 Task: open an excel sheet and write heading  Expense ManagerAdd Datesin a column and its values below  '2023-05-01, 2023-05-03, 2023-05-05, 2023-05-10, 2023-05-15, 2023-05-20, 2023-05-25 & 2023-05-31'Add Categories in next column and its values below  Food, Transportation, Utilities, Food, Housing, Entertainment, Utilities & FoodAdd Descriptionsin next column and its values below  Grocery Store, Bus Fare, Internet Bill, Restaurant, Rent, Movie Tickets, Electricity Bill & Grocery StoreAdd Amountin next column and its values below  $50, $5, $60, $30, $800, $20, $70 & $40Save page Excelerate Sales log 
Action: Mouse moved to (103, 108)
Screenshot: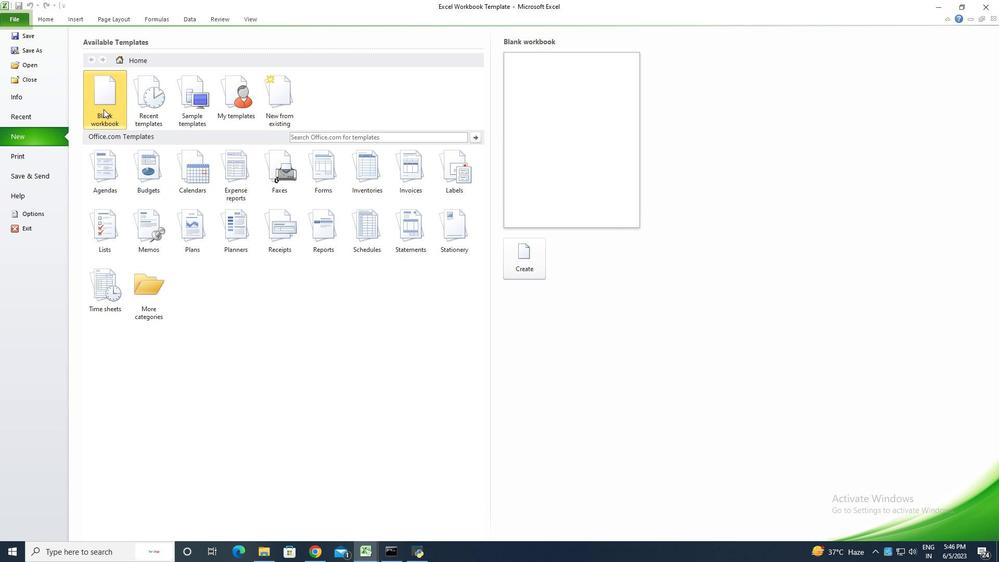 
Action: Mouse pressed left at (103, 108)
Screenshot: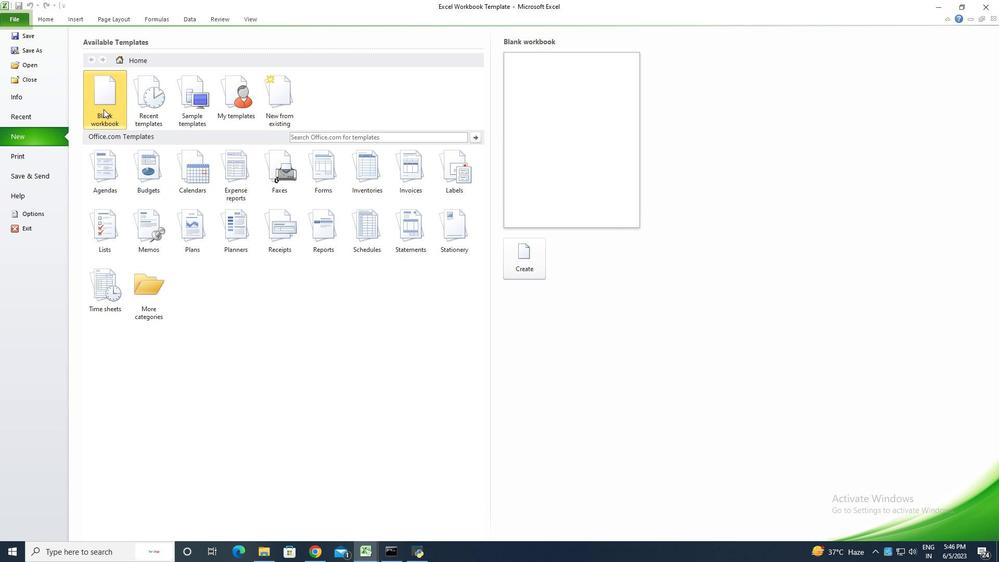 
Action: Mouse moved to (533, 270)
Screenshot: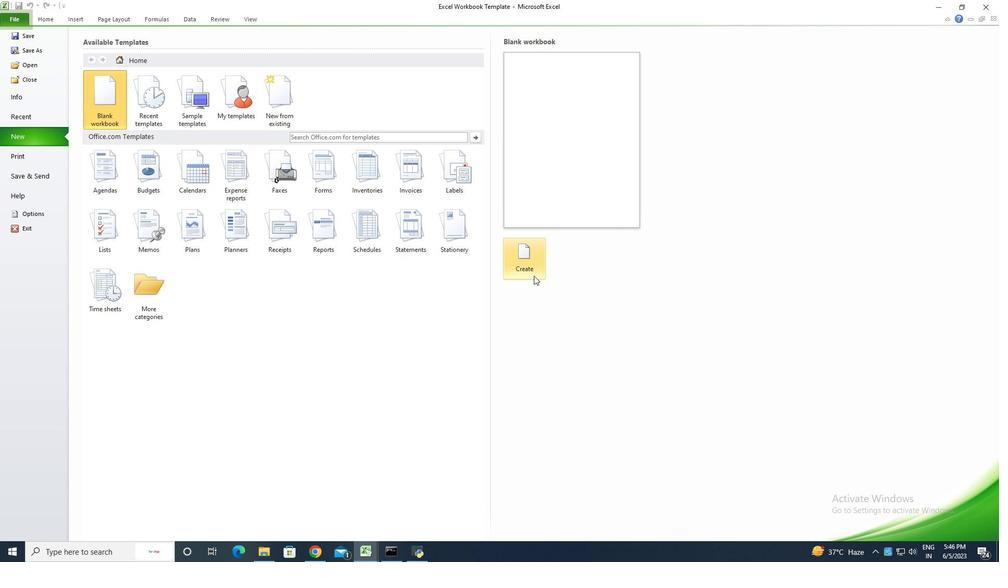 
Action: Mouse pressed left at (533, 270)
Screenshot: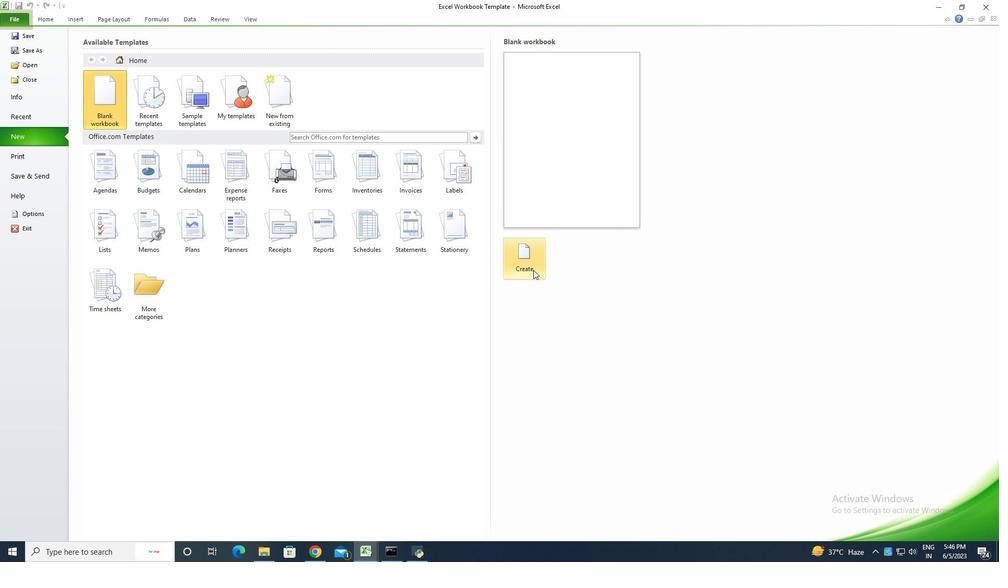 
Action: Key pressed <Key.shift><Key.shift>Expense<Key.space><Key.space><Key.shift>Na<Key.backspace><Key.backspace><Key.shift><Key.shift><Key.shift><Key.shift><Key.shift>Manager<Key.enter><Key.shift><Key.shift><Key.shift><Key.shift>Dates<Key.enter>2023-05-01<Key.enter>2023-05-03<Key.enter>2023-05-05<Key.enter>2023-05-10<Key.enter>202<Key.enter><Key.up><Key.backspace>2023-05-15<Key.enter>2023-05-20<Key.enter>2023-05-25<Key.enter>2023-05-31
Screenshot: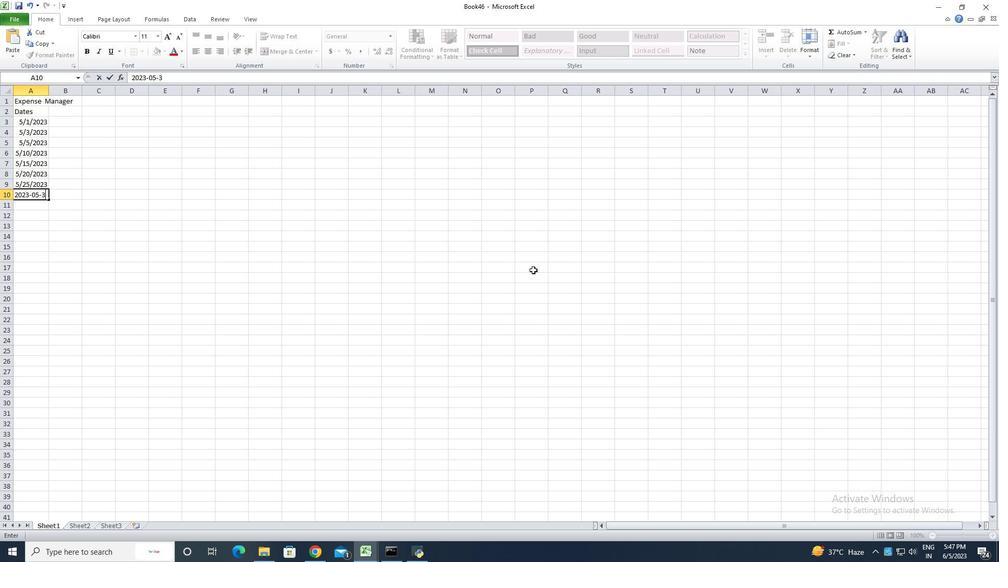 
Action: Mouse moved to (32, 121)
Screenshot: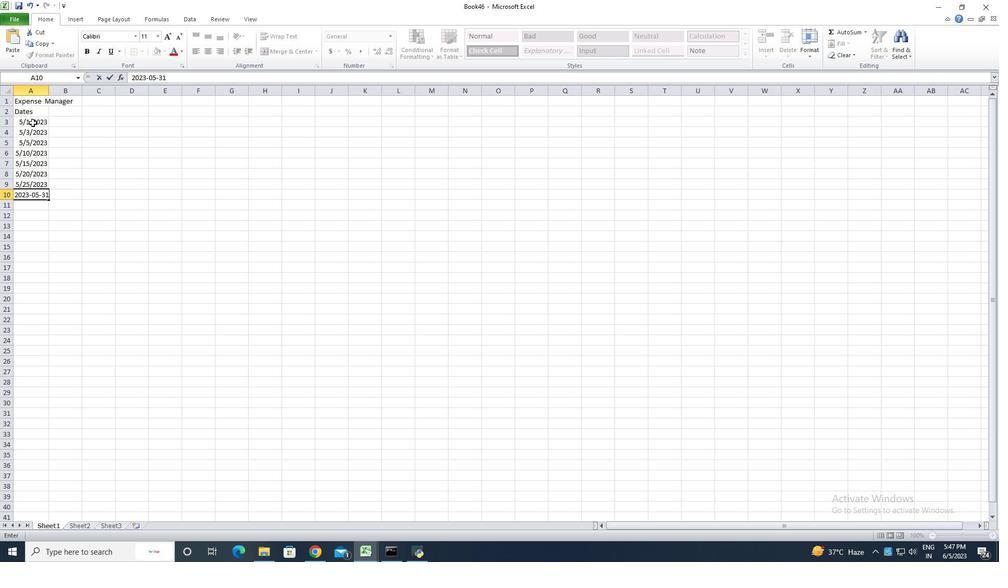 
Action: Mouse pressed left at (32, 121)
Screenshot: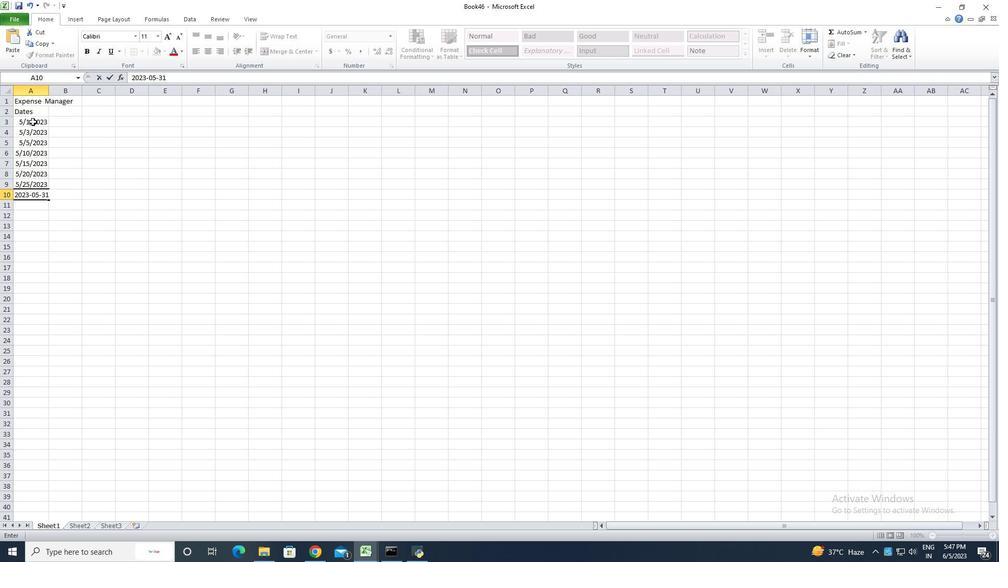 
Action: Mouse moved to (40, 123)
Screenshot: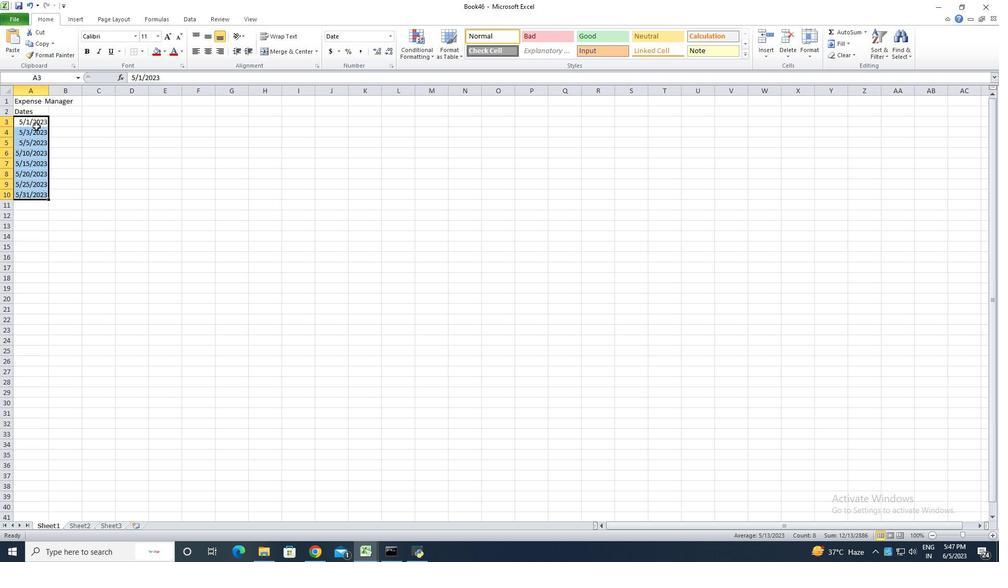 
Action: Mouse pressed right at (40, 123)
Screenshot: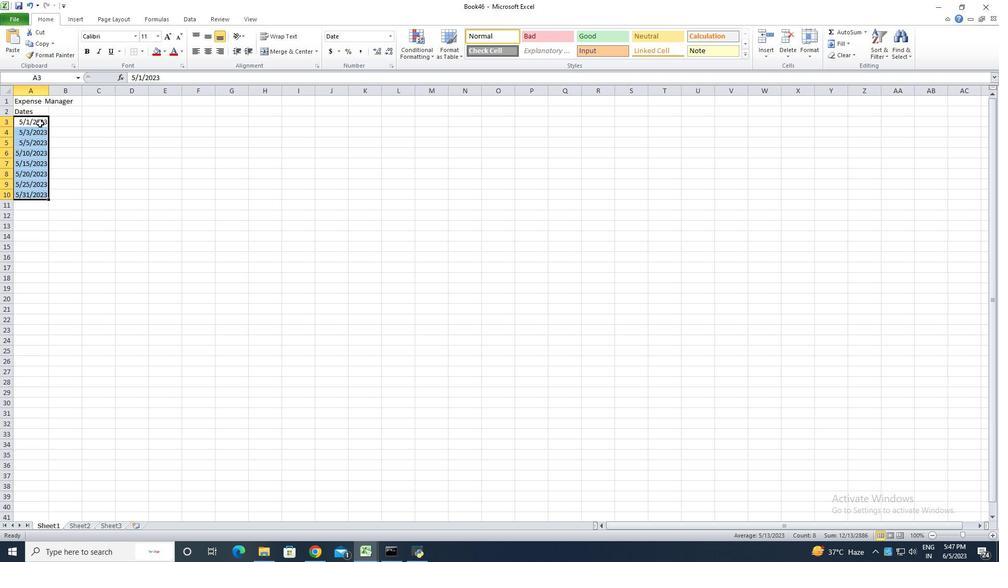 
Action: Mouse moved to (74, 264)
Screenshot: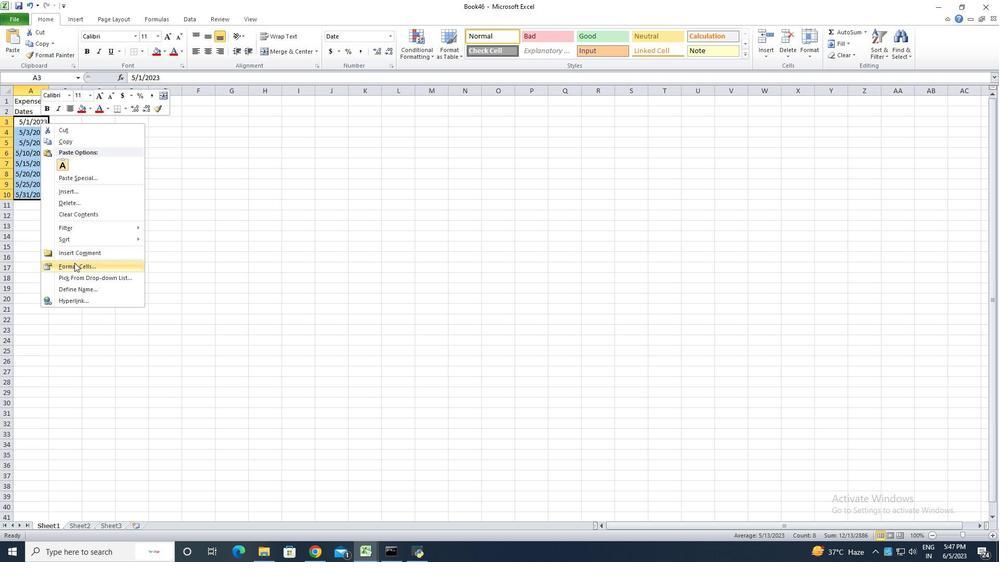 
Action: Mouse pressed left at (74, 264)
Screenshot: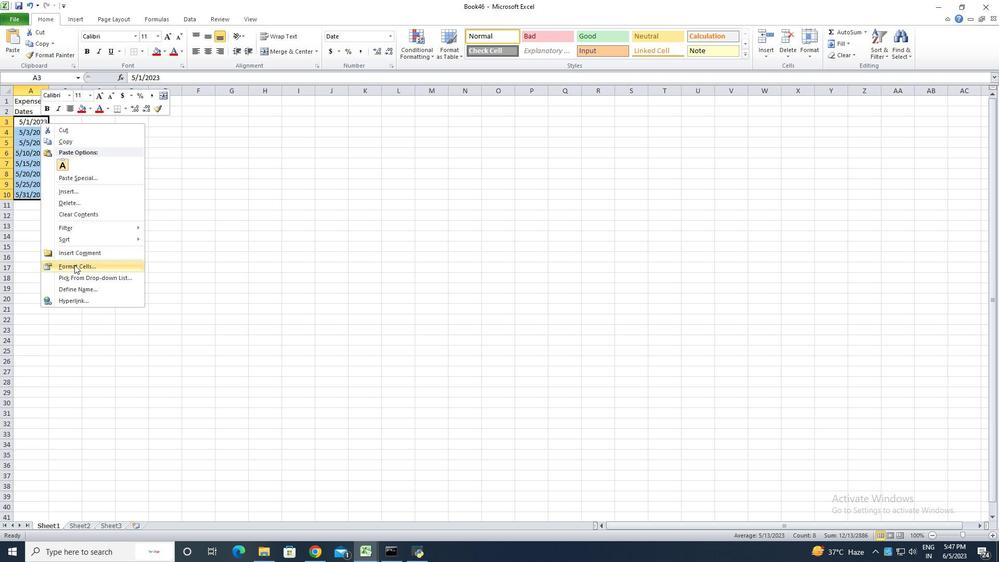 
Action: Mouse moved to (107, 146)
Screenshot: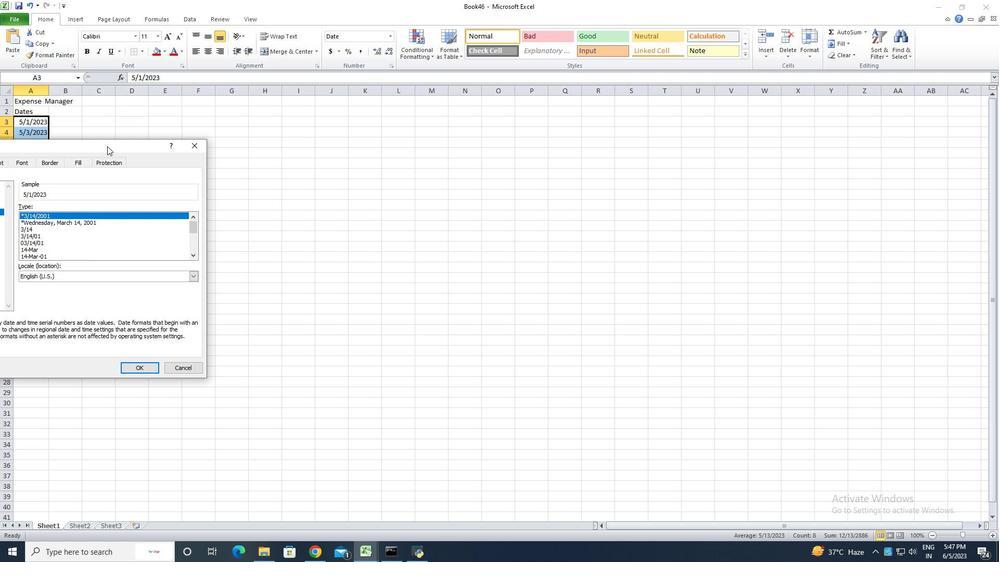 
Action: Mouse pressed left at (107, 146)
Screenshot: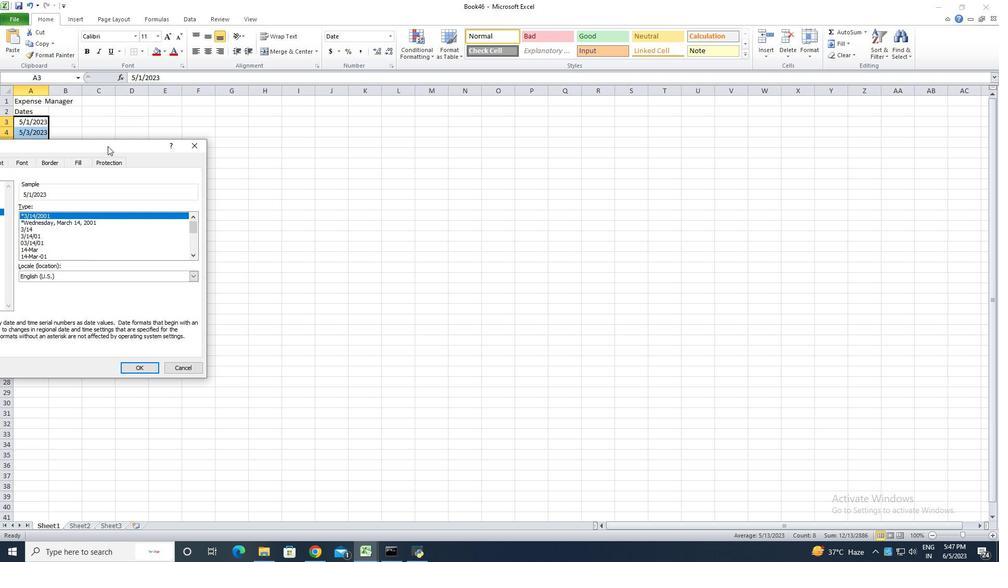 
Action: Mouse moved to (231, 248)
Screenshot: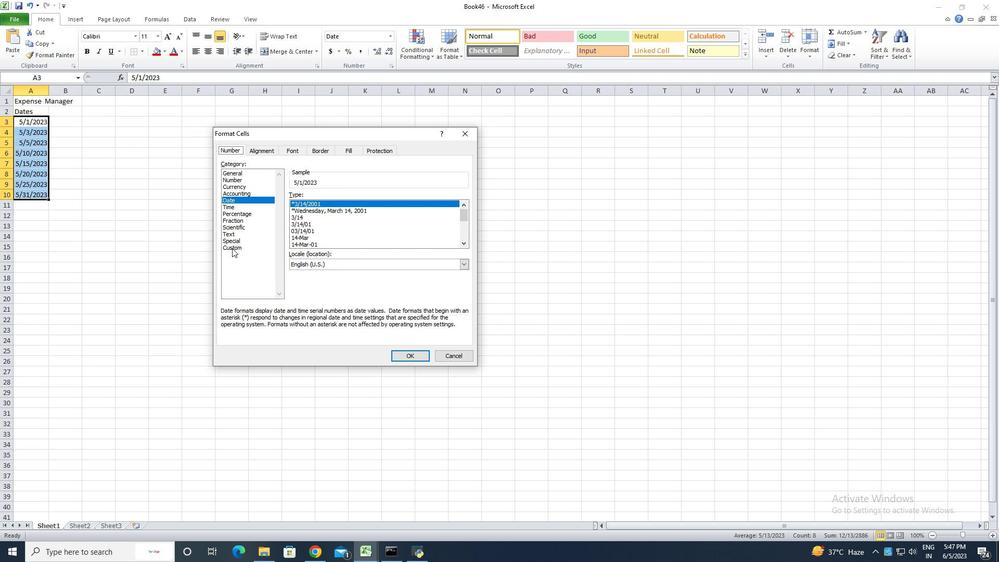 
Action: Mouse pressed left at (231, 248)
Screenshot: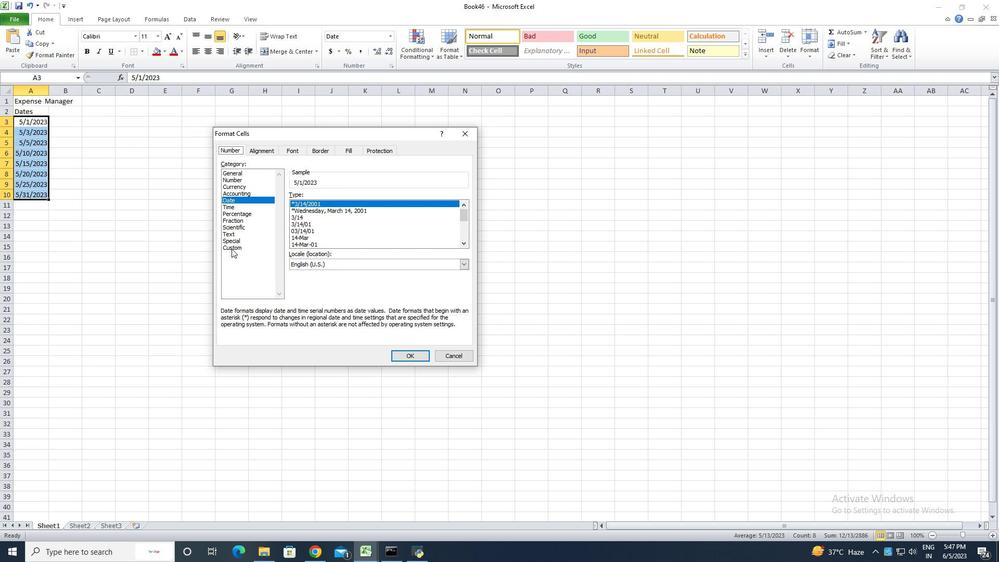 
Action: Mouse moved to (320, 206)
Screenshot: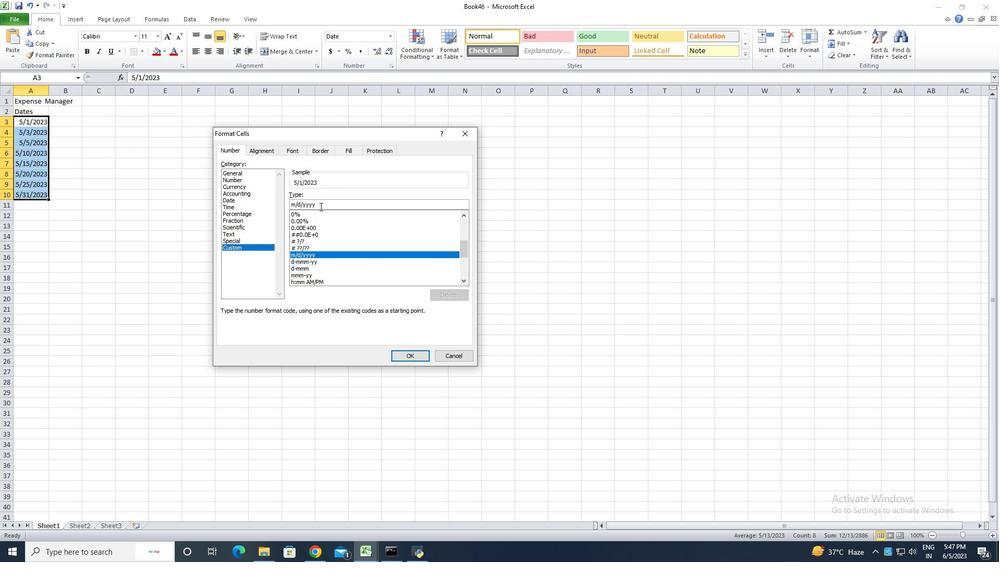 
Action: Mouse pressed left at (320, 206)
Screenshot: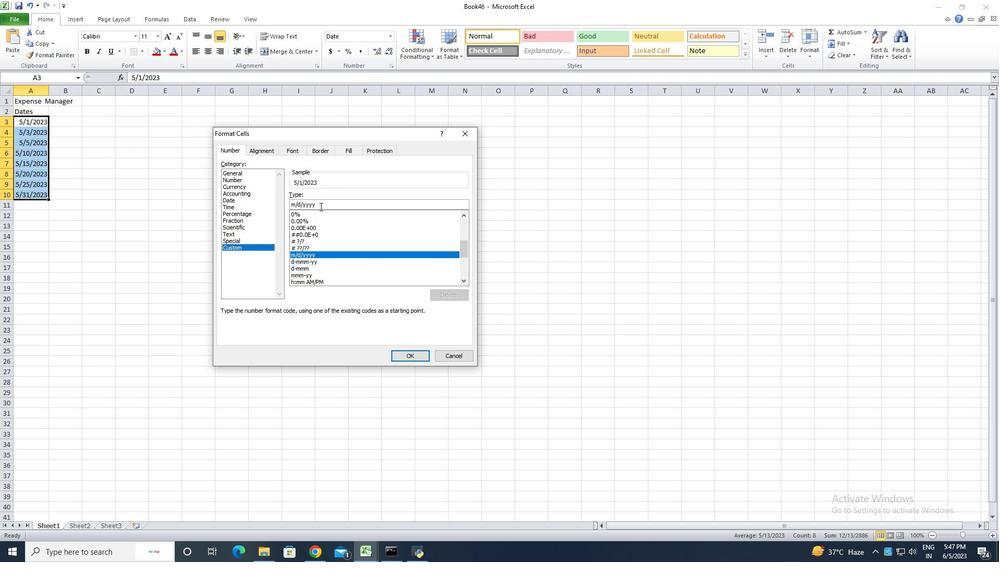 
Action: Key pressed <Key.backspace><Key.backspace><Key.backspace><Key.backspace><Key.backspace><Key.backspace><Key.backspace><Key.backspace><Key.backspace><Key.backspace><Key.backspace><Key.backspace><Key.backspace><Key.backspace><Key.backspace><Key.backspace><Key.backspace><Key.backspace><Key.backspace>yyyy-mm-dd
Screenshot: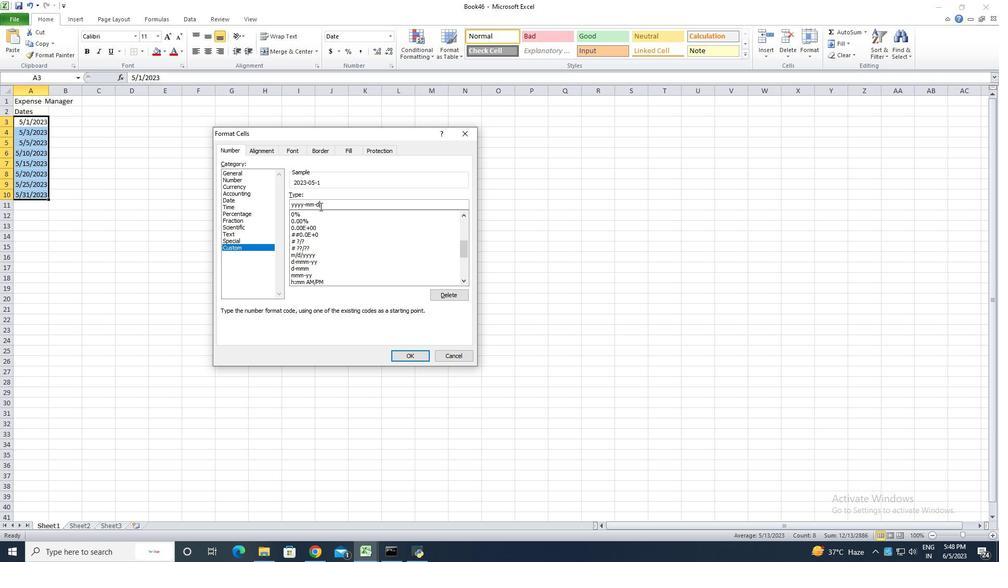 
Action: Mouse moved to (408, 353)
Screenshot: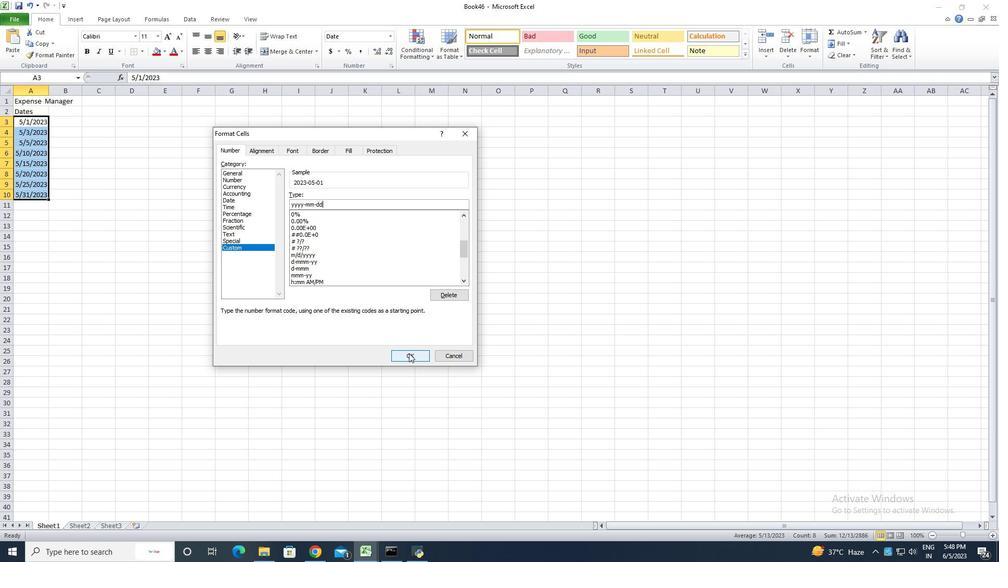 
Action: Mouse pressed left at (408, 353)
Screenshot: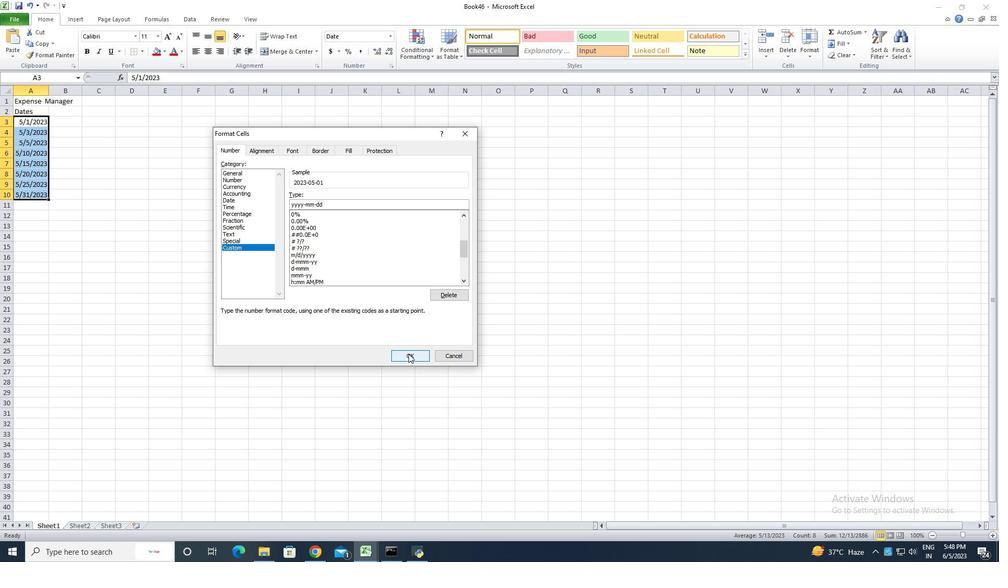 
Action: Mouse moved to (51, 90)
Screenshot: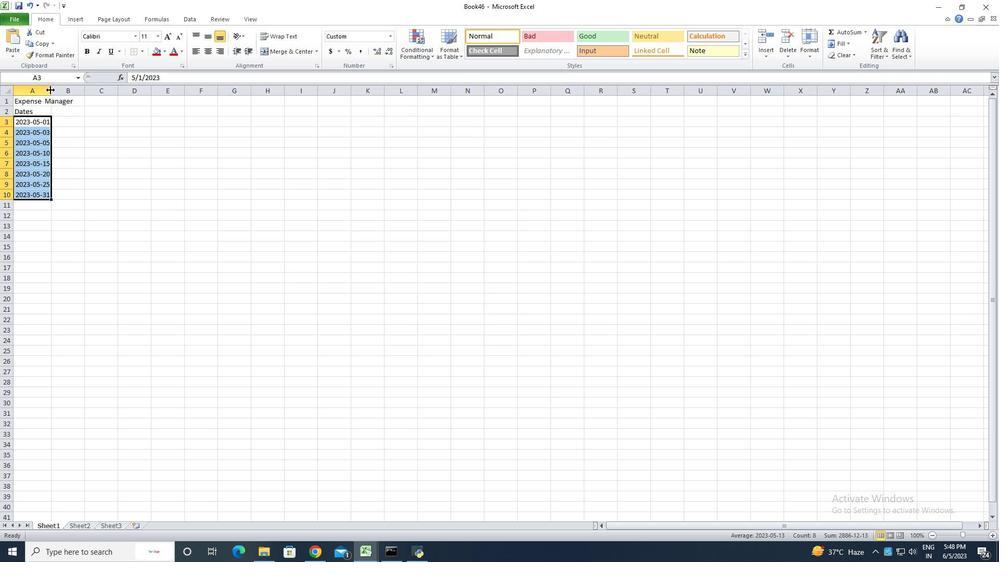 
Action: Mouse pressed left at (51, 90)
Screenshot: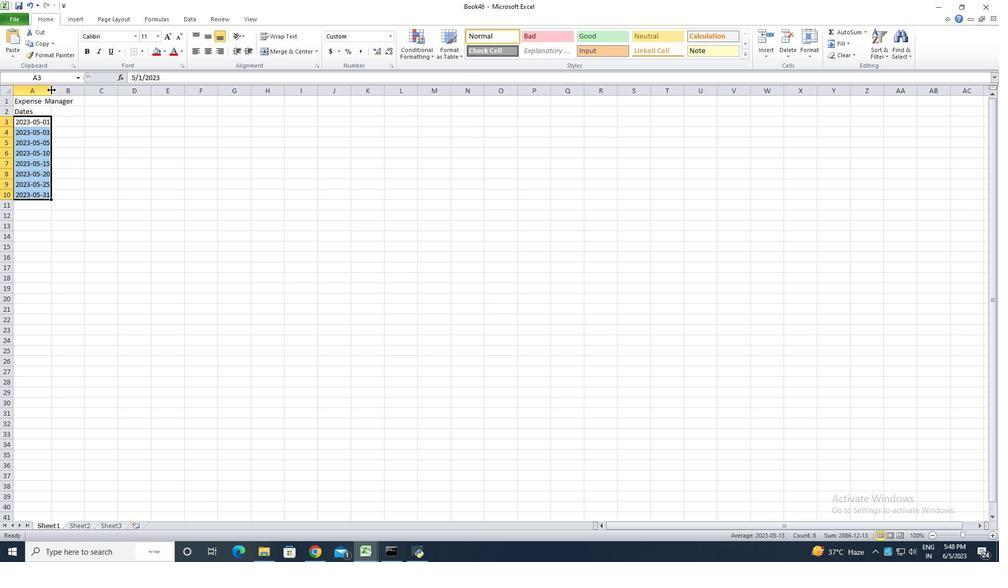 
Action: Mouse pressed left at (51, 90)
Screenshot: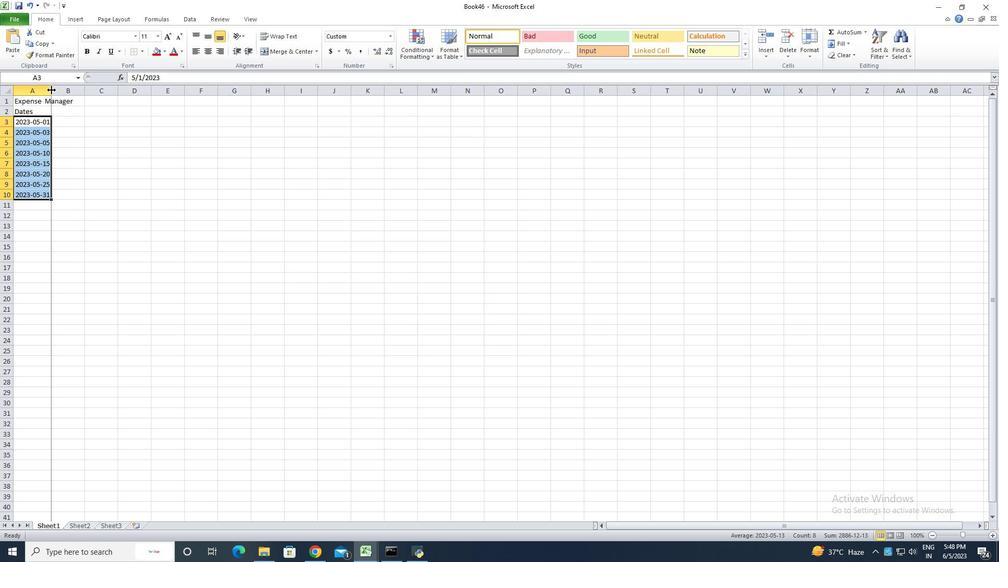 
Action: Mouse moved to (90, 114)
Screenshot: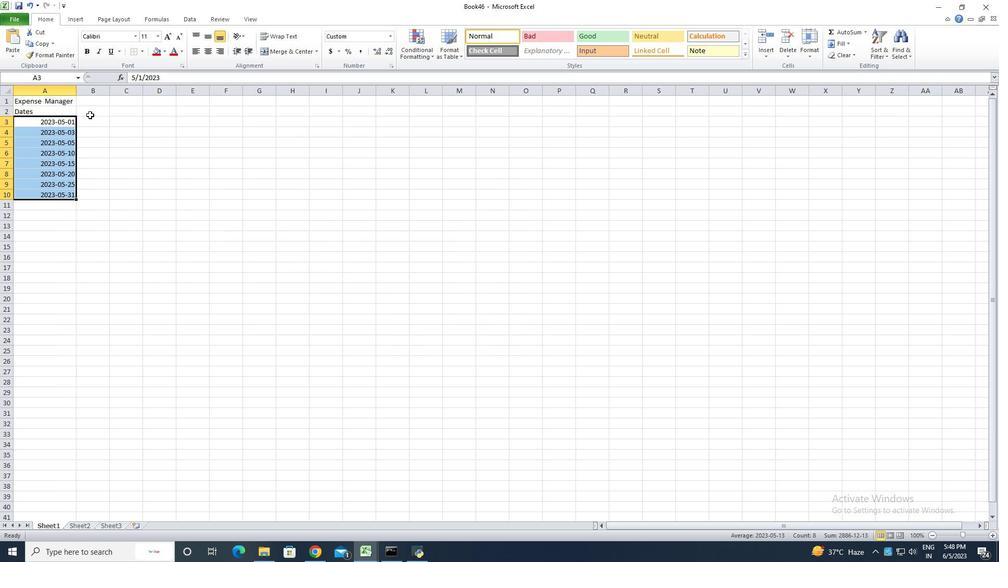 
Action: Mouse pressed left at (90, 114)
Screenshot: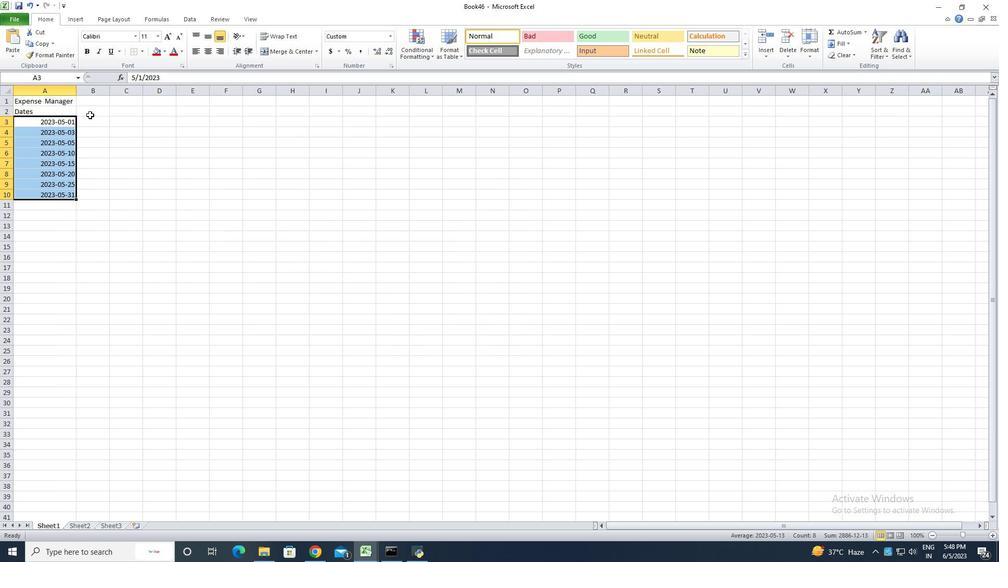 
Action: Key pressed <Key.shift><Key.shift><Key.shift><Key.shift><Key.shift><Key.shift>Categories<Key.enter><Key.shift><Key.shift><Key.shift>Food<Key.enter><Key.shift>Transportation<Key.enter><Key.shift><Key.shift><Key.shift><Key.shift><Key.shift><Key.shift><Key.shift>Utilities<Key.enter><Key.shift><Key.shift><Key.shift><Key.shift><Key.shift><Key.shift><Key.shift>Food<Key.enter><Key.shift>Housing<Key.enter><Key.shift>Entertainment<Key.enter><Key.shift>Utilities<Key.enter><Key.shift><Key.shift><Key.shift>Food<Key.enter>
Screenshot: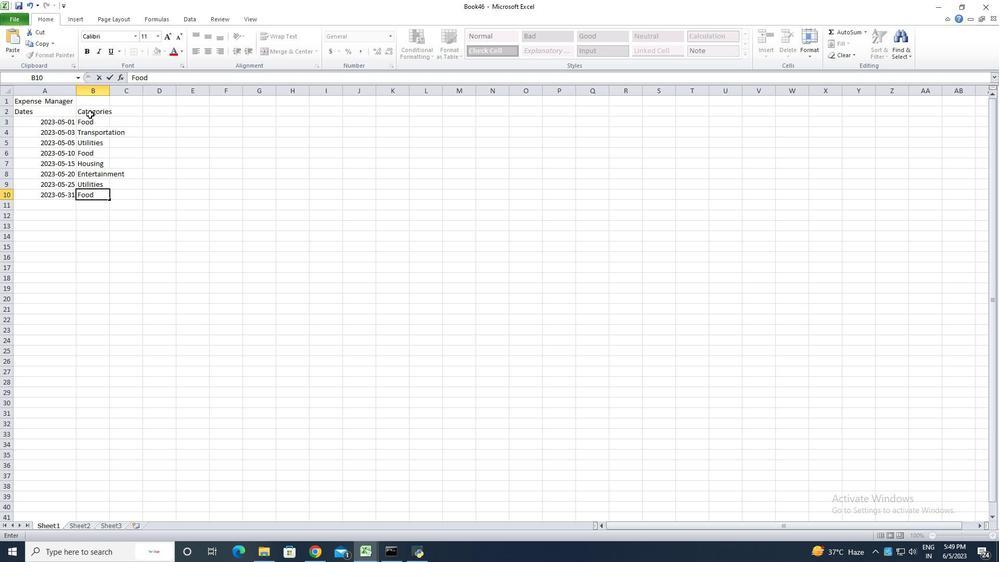 
Action: Mouse moved to (108, 91)
Screenshot: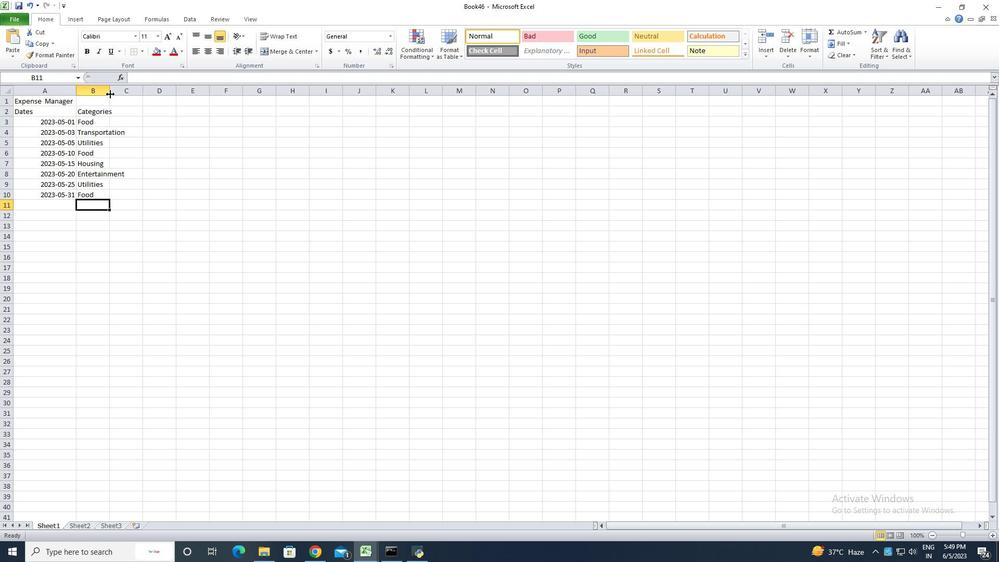 
Action: Mouse pressed left at (108, 91)
Screenshot: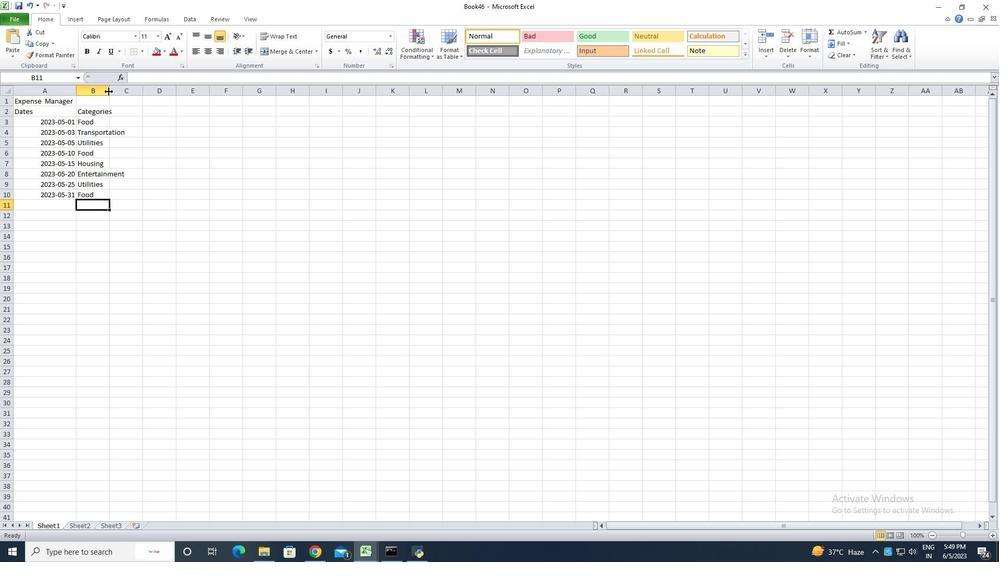 
Action: Mouse pressed left at (108, 91)
Screenshot: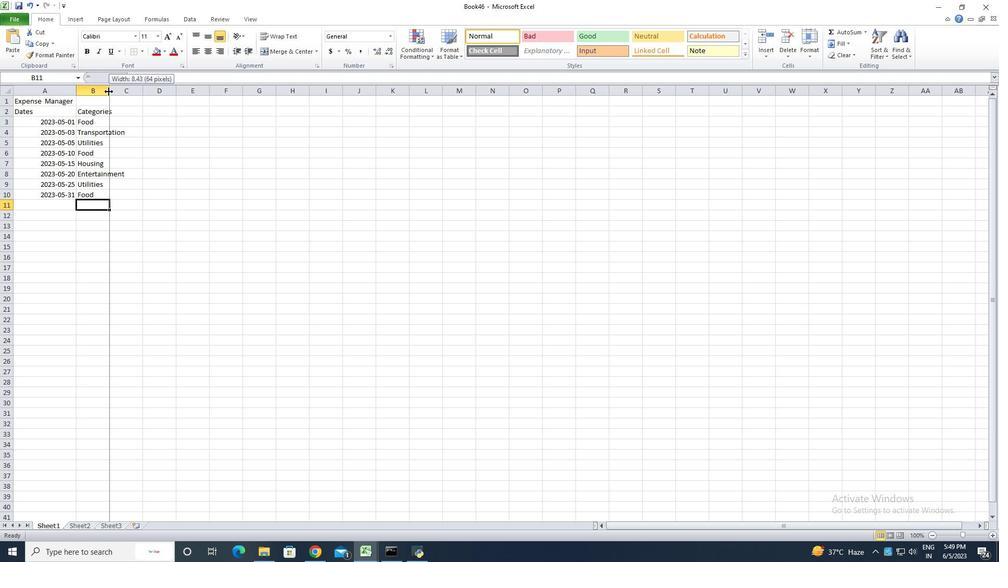 
Action: Mouse moved to (131, 112)
Screenshot: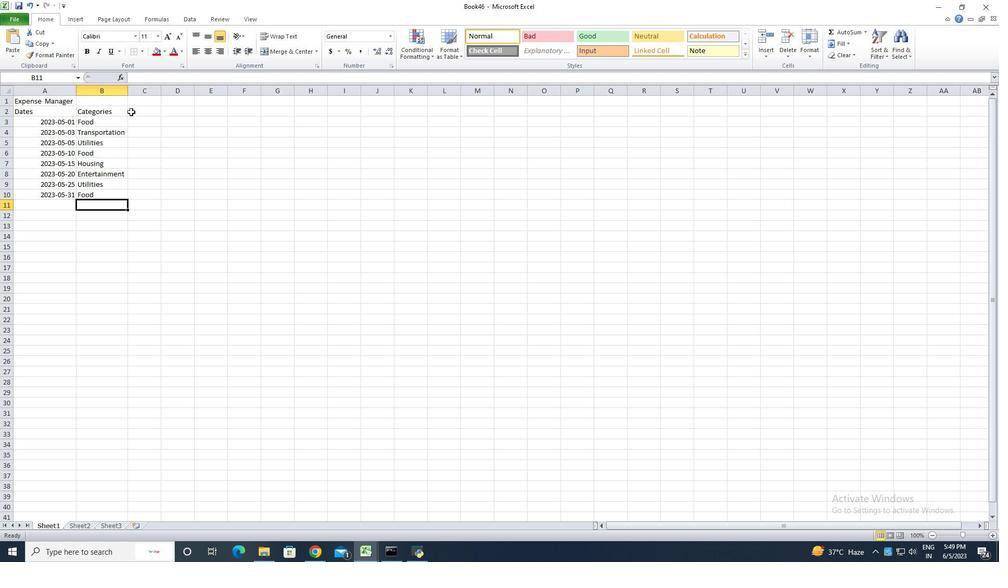
Action: Mouse pressed left at (131, 112)
Screenshot: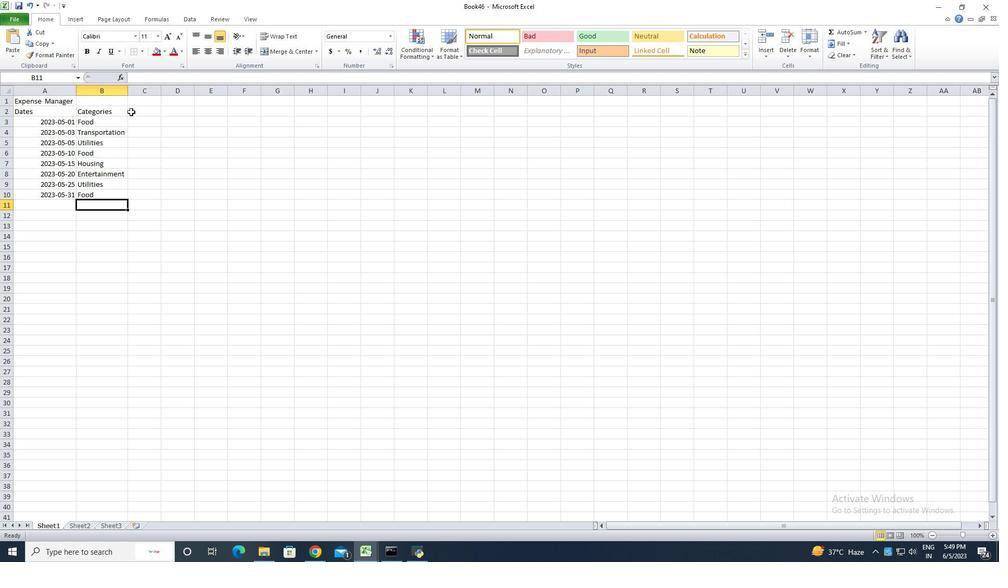 
Action: Key pressed <Key.shift>Description<Key.enter><Key.shift><Key.shift><Key.shift><Key.shift>Grocery<Key.space><Key.shift>Store<Key.enter><Key.shift>Bus<Key.space><Key.shift>Fare<Key.enter><Key.shift>Internet<Key.space><Key.shift>Bill<Key.enter><Key.shift><Key.shift><Key.shift><Key.shift><Key.shift><Key.shift><Key.shift>Resr<Key.backspace>taurrent<Key.backspace><Key.backspace><Key.backspace><Key.backspace><Key.backspace>rant<Key.enter><Key.shift>Rent<Key.enter><Key.shift>Movie<Key.space><Key.shift><Key.shift><Key.shift><Key.shift><Key.shift><Key.shift><Key.shift><Key.shift><Key.shift><Key.shift><Key.shift>Tivc<Key.backspace><Key.backspace>ckeyt<Key.backspace><Key.backspace>t<Key.enter><Key.shift><Key.shift><Key.shift><Key.shift><Key.shift><Key.shift><Key.shift><Key.shift><Key.shift><Key.shift><Key.shift><Key.shift><Key.shift><Key.shift>Eletricity<Key.space><Key.shift><Key.shift><Key.shift><Key.shift>Bill<Key.enter><Key.shift><Key.shift><Key.shift><Key.shift><Key.shift><Key.shift><Key.shift><Key.shift><Key.shift>Grocery<Key.space><Key.shift>Store<Key.enter>
Screenshot: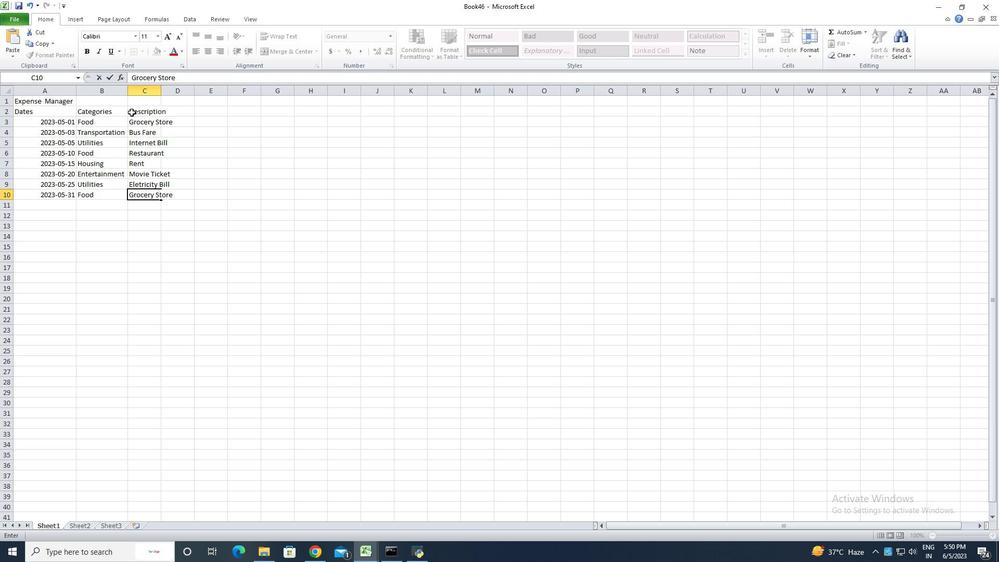 
Action: Mouse moved to (160, 91)
Screenshot: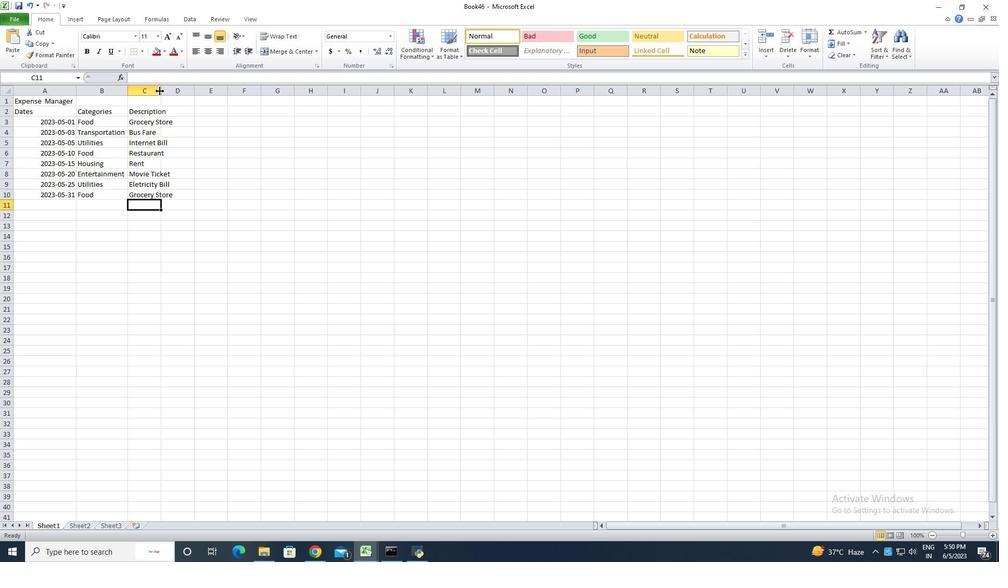 
Action: Mouse pressed left at (160, 91)
Screenshot: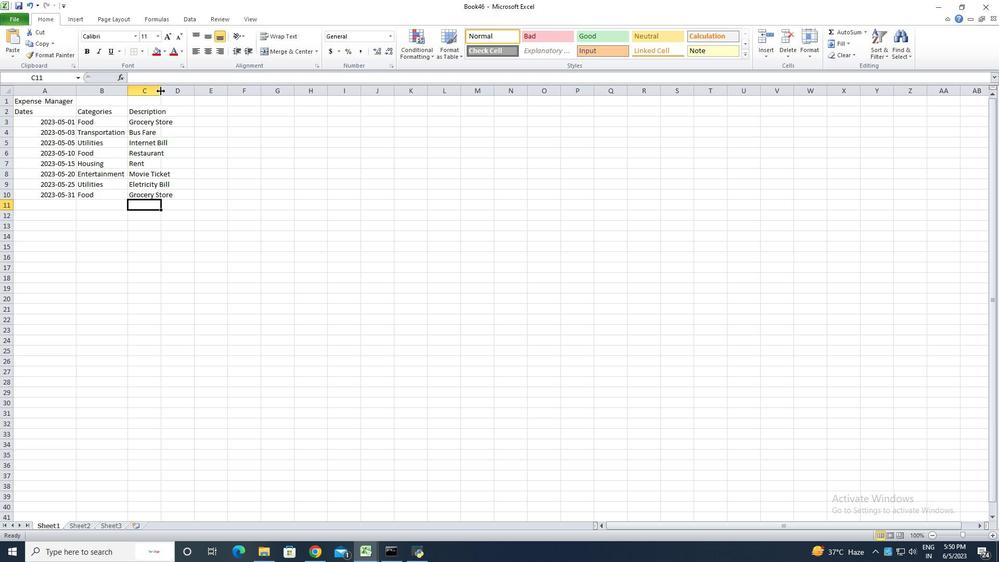 
Action: Mouse pressed left at (160, 91)
Screenshot: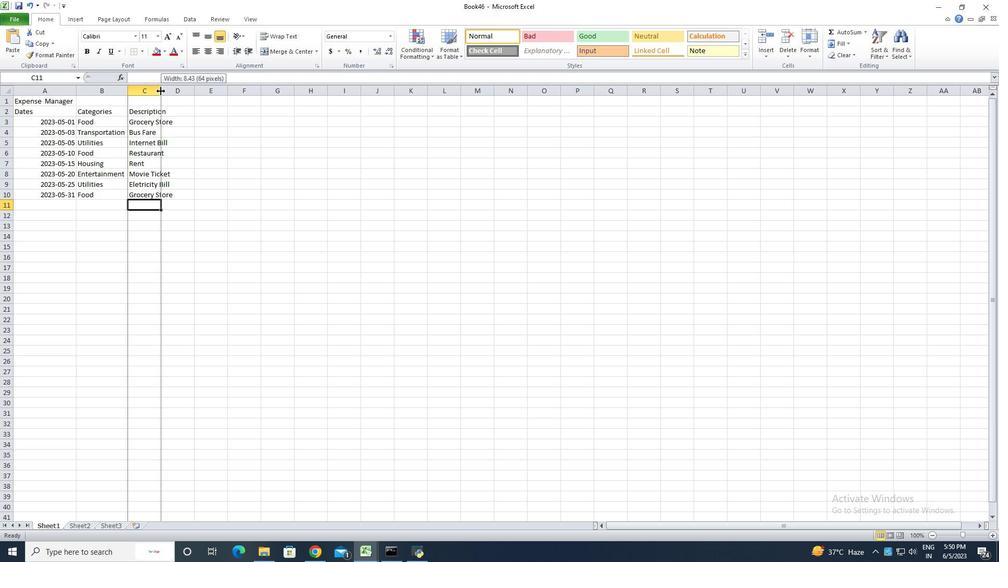 
Action: Mouse moved to (189, 112)
Screenshot: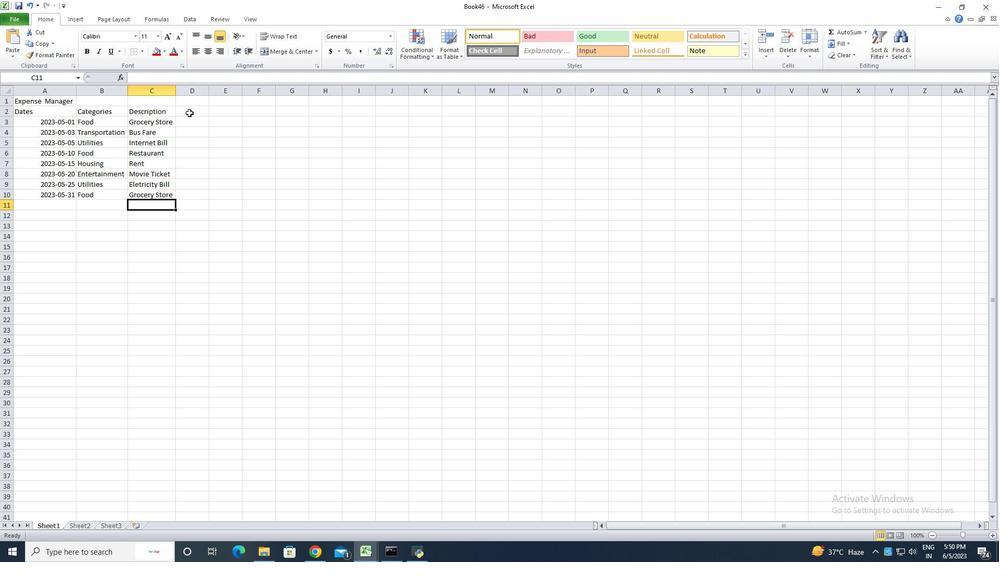 
Action: Mouse pressed left at (189, 112)
Screenshot: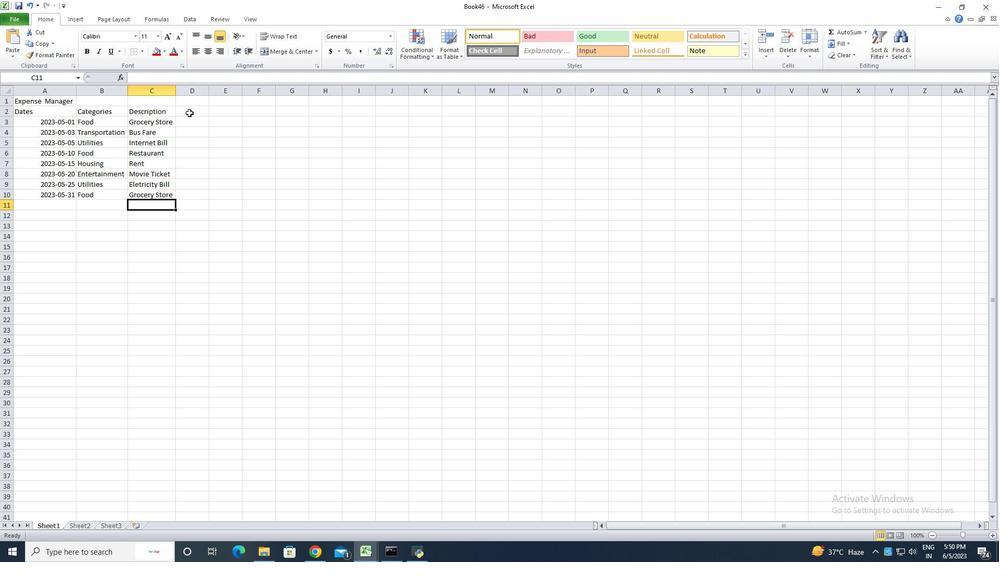 
Action: Key pressed <Key.shift>Amount<Key.enter>50<Key.enter>5<Key.enter>60<Key.enter>30<Key.enter>800<Key.enter>20<Key.enter>70<Key.enter>40<Key.enter>
Screenshot: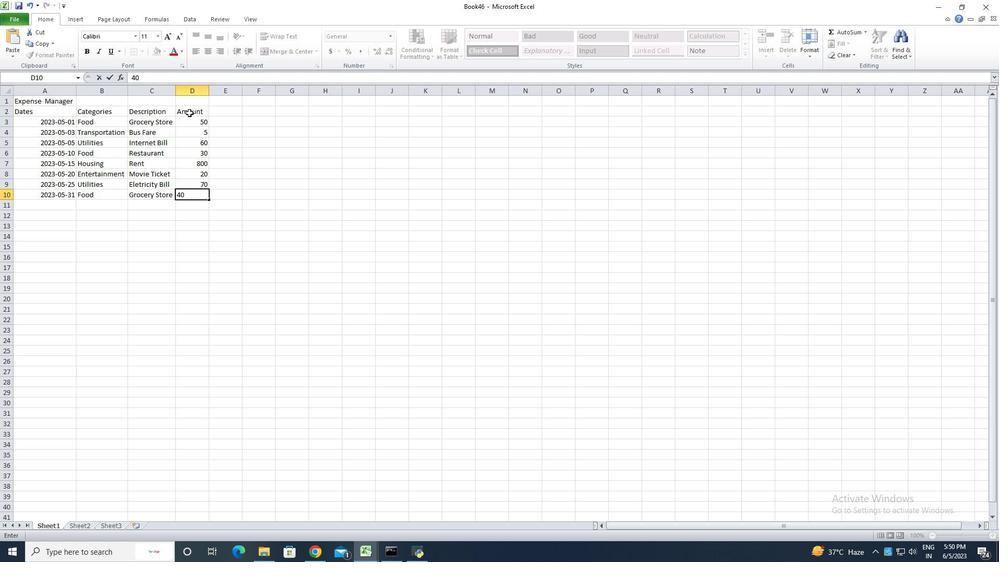 
Action: Mouse moved to (197, 121)
Screenshot: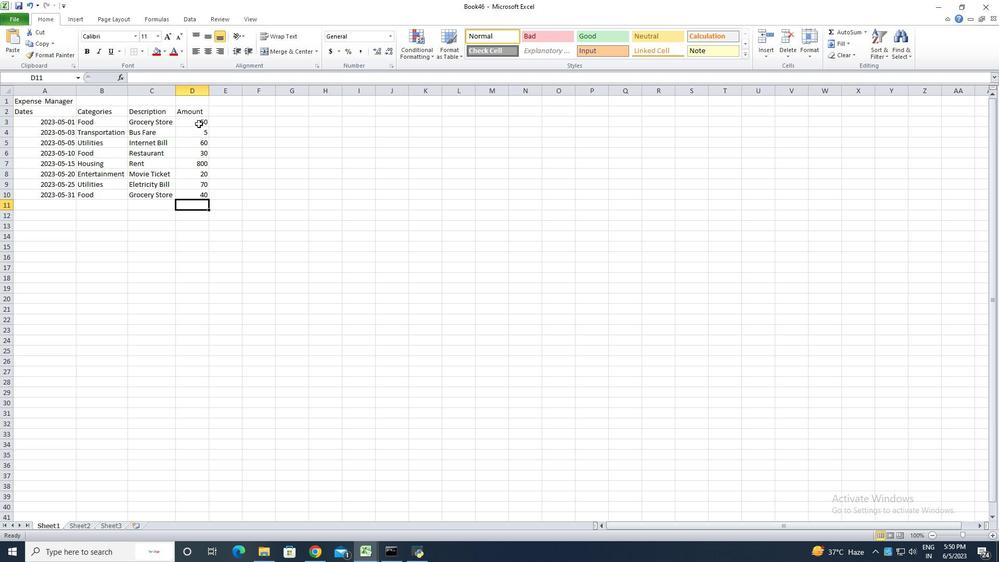 
Action: Mouse pressed left at (197, 121)
Screenshot: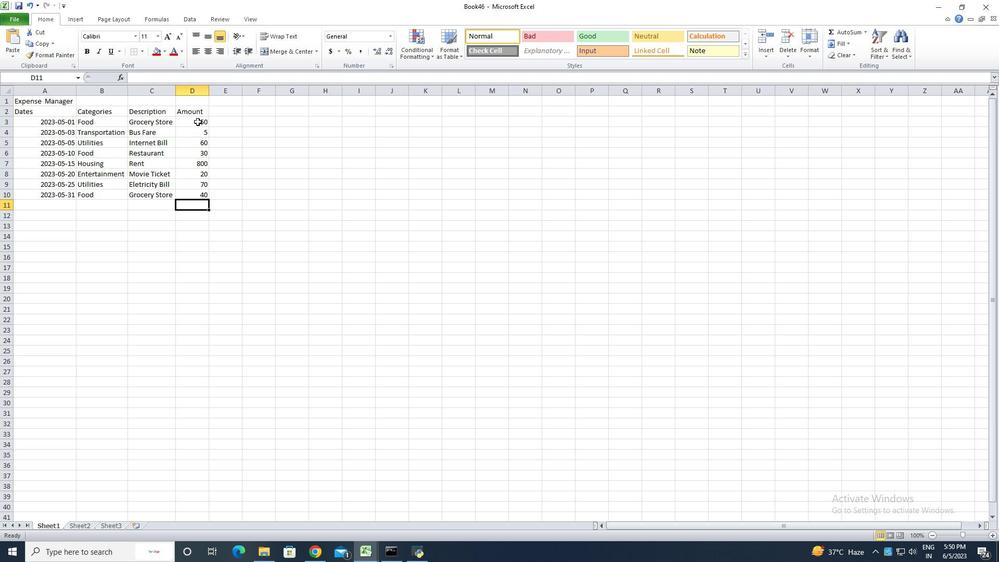 
Action: Mouse moved to (391, 36)
Screenshot: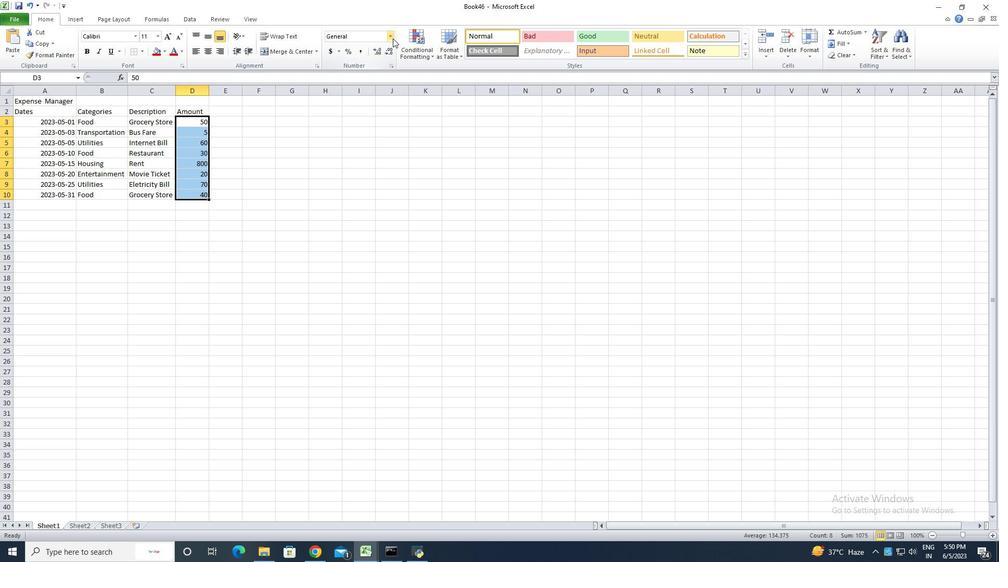 
Action: Mouse pressed left at (391, 36)
Screenshot: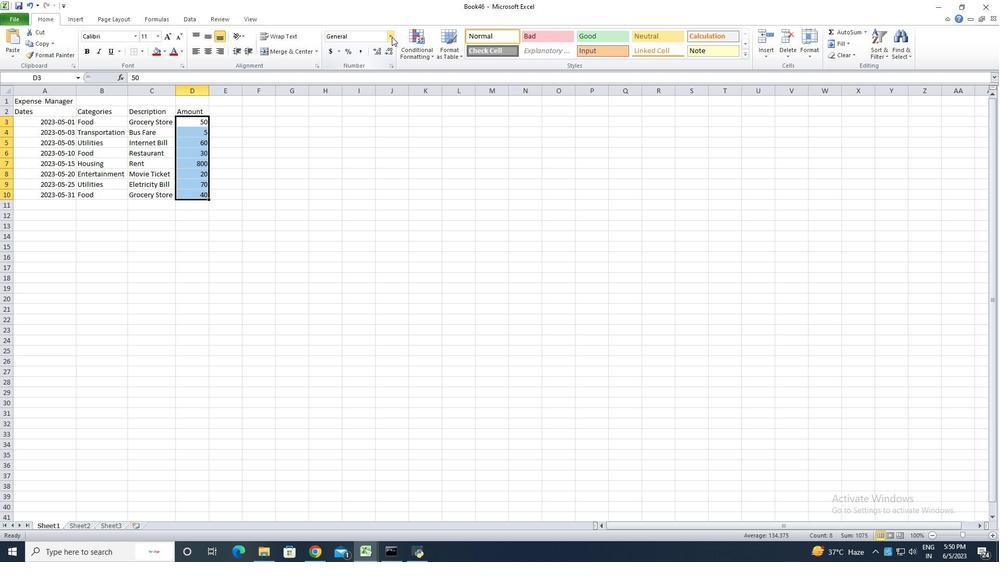 
Action: Mouse moved to (381, 301)
Screenshot: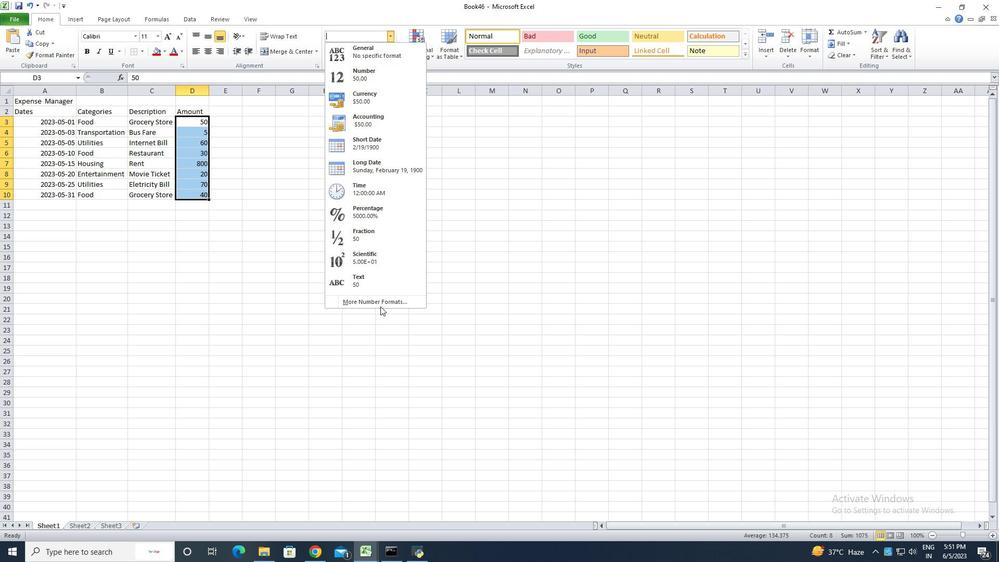 
Action: Mouse pressed left at (381, 301)
Screenshot: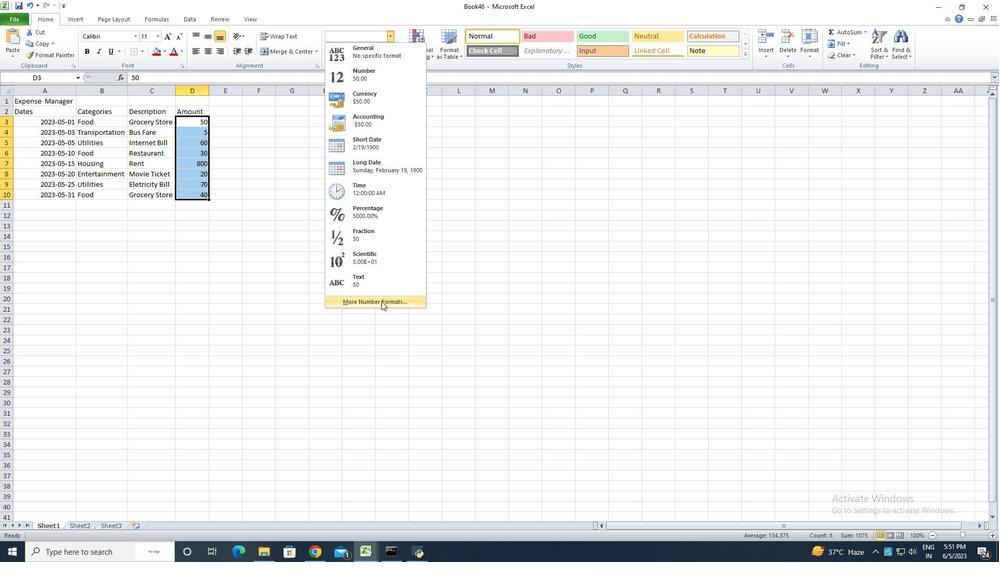 
Action: Mouse moved to (156, 196)
Screenshot: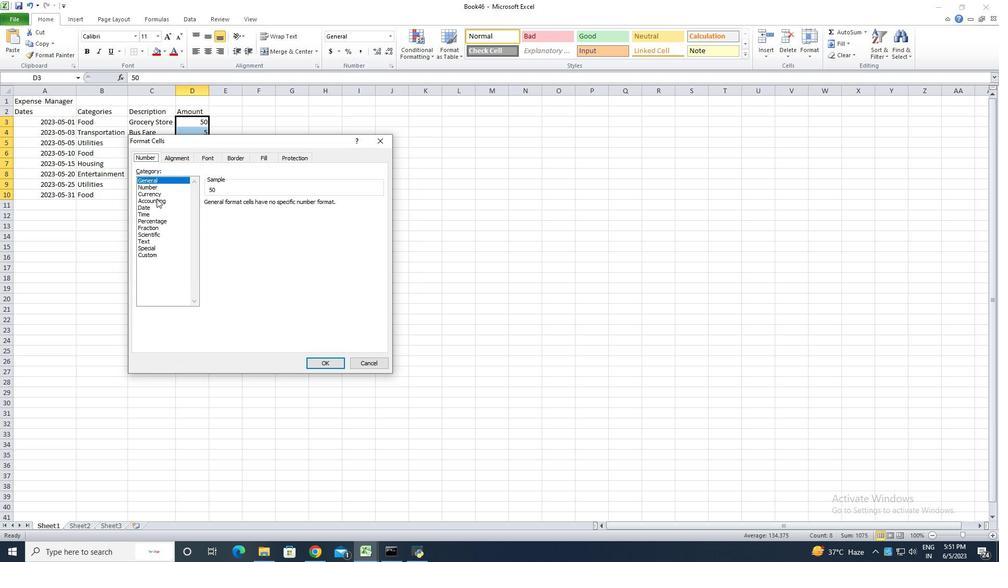 
Action: Mouse pressed left at (156, 196)
Screenshot: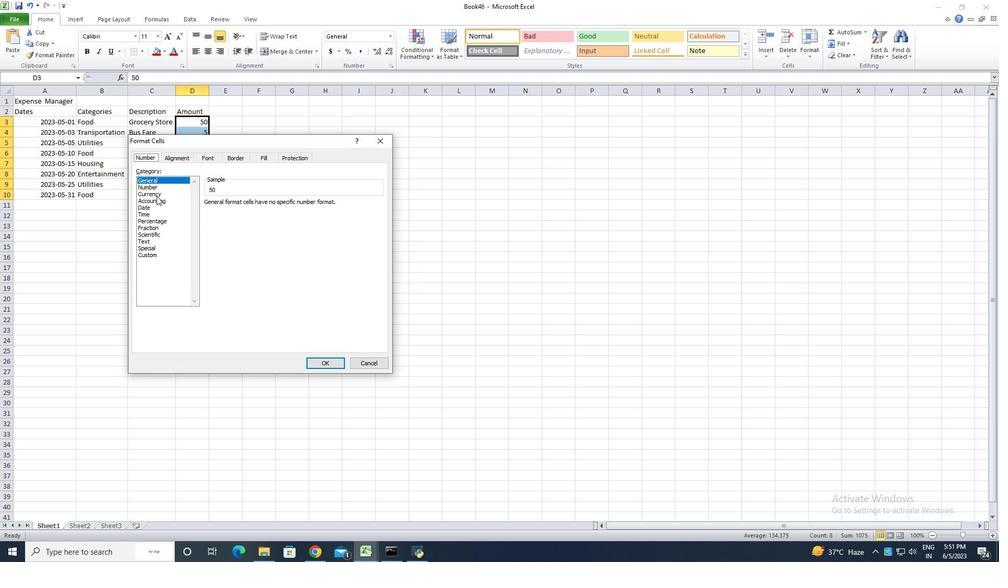 
Action: Mouse moved to (271, 206)
Screenshot: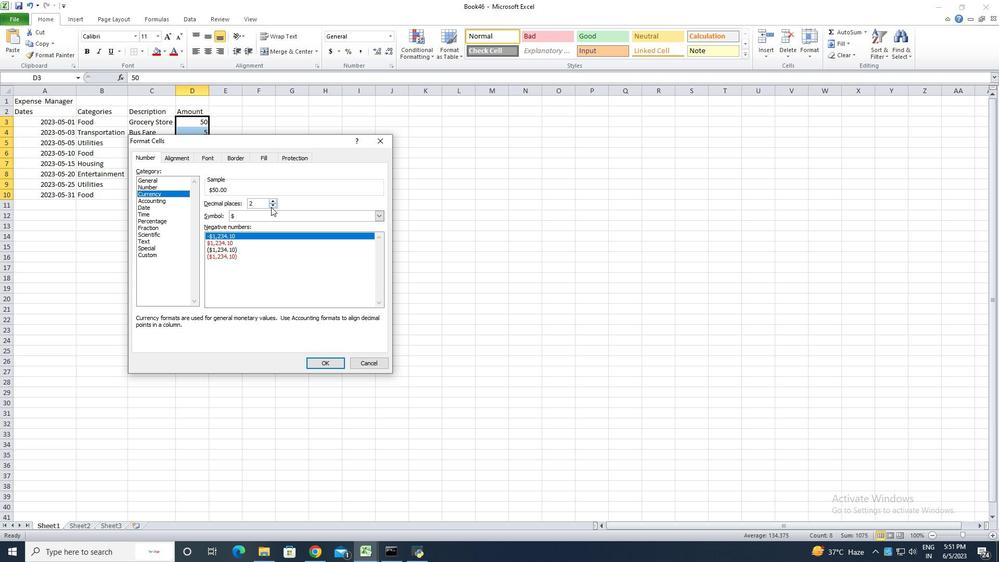 
Action: Mouse pressed left at (271, 206)
Screenshot: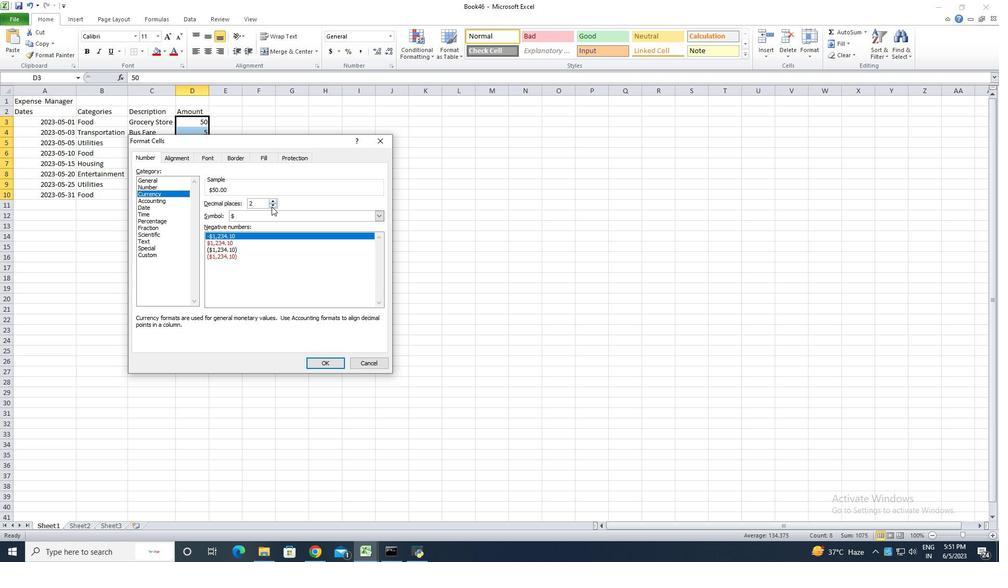 
Action: Mouse pressed left at (271, 206)
Screenshot: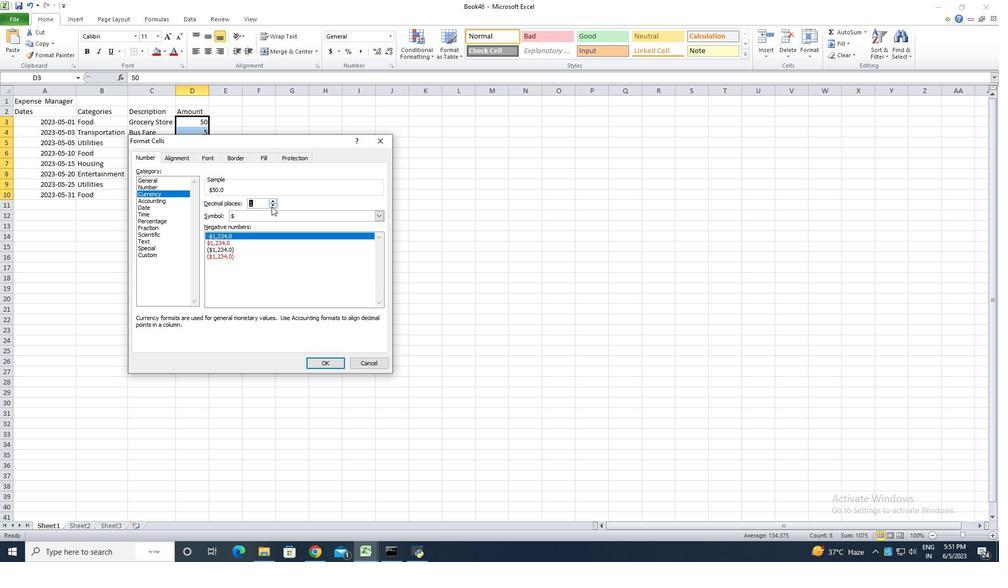
Action: Mouse moved to (322, 360)
Screenshot: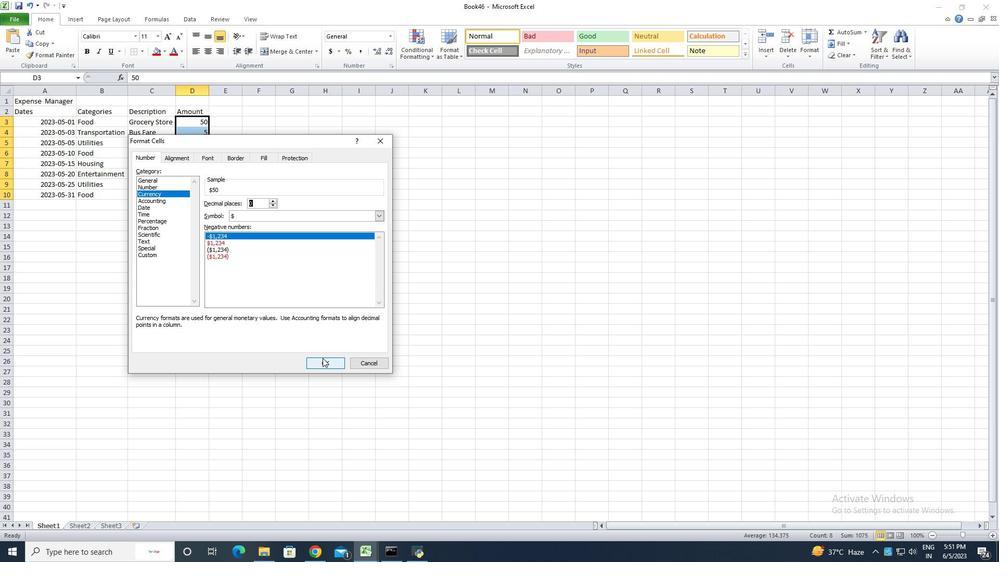 
Action: Mouse pressed left at (322, 360)
Screenshot: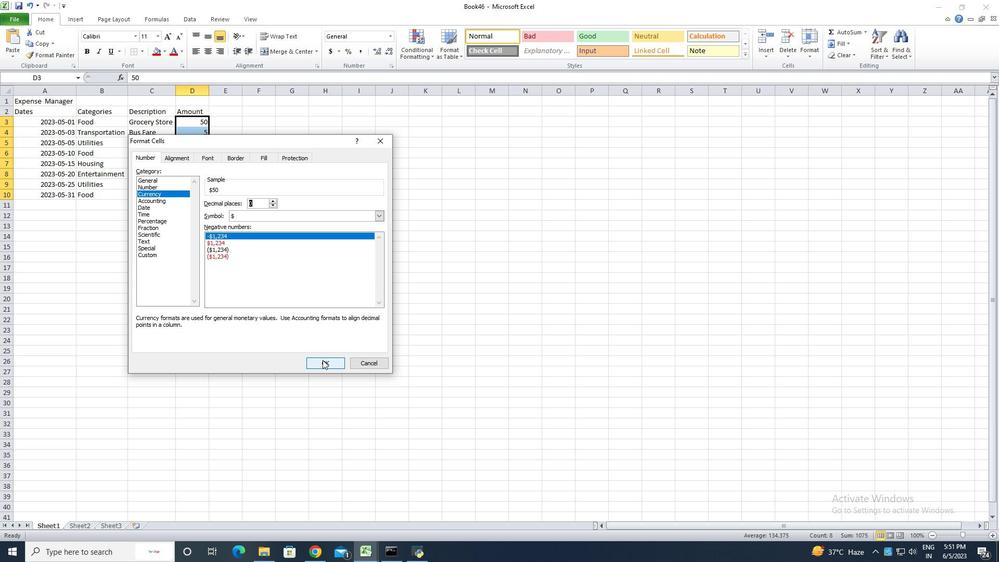 
Action: Mouse moved to (208, 91)
Screenshot: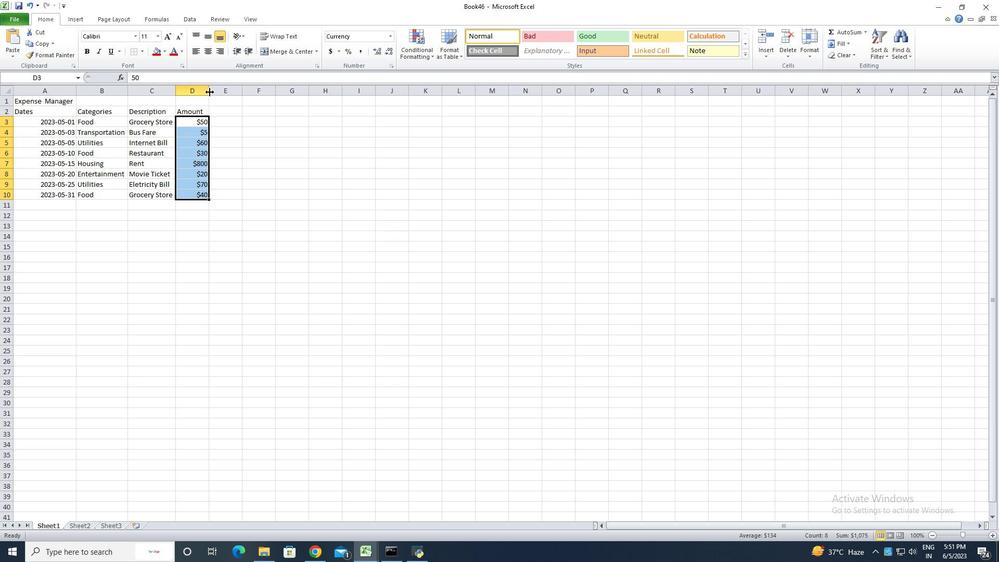 
Action: Mouse pressed left at (208, 91)
Screenshot: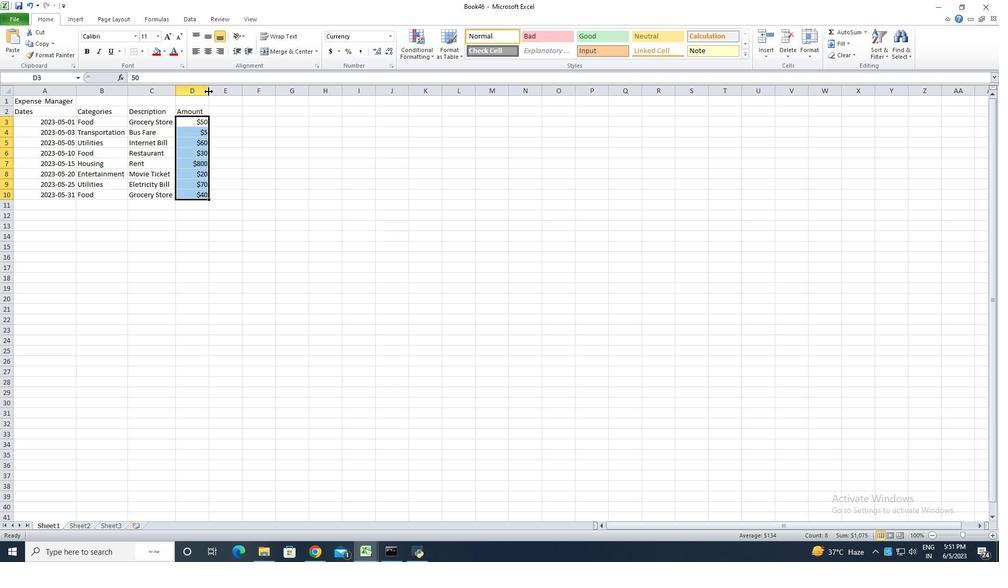 
Action: Mouse moved to (208, 91)
Screenshot: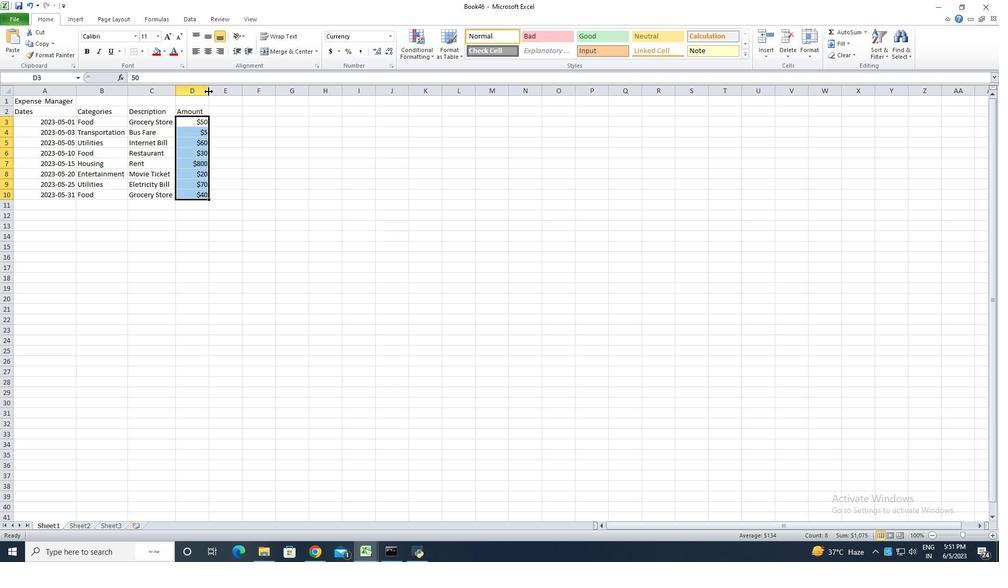 
Action: Mouse pressed left at (208, 91)
Screenshot: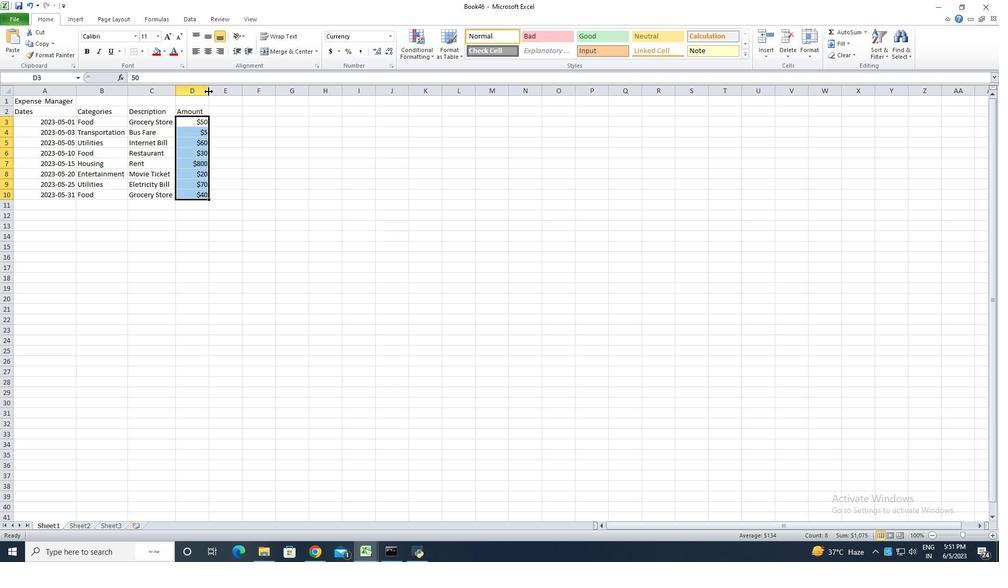 
Action: Mouse moved to (62, 102)
Screenshot: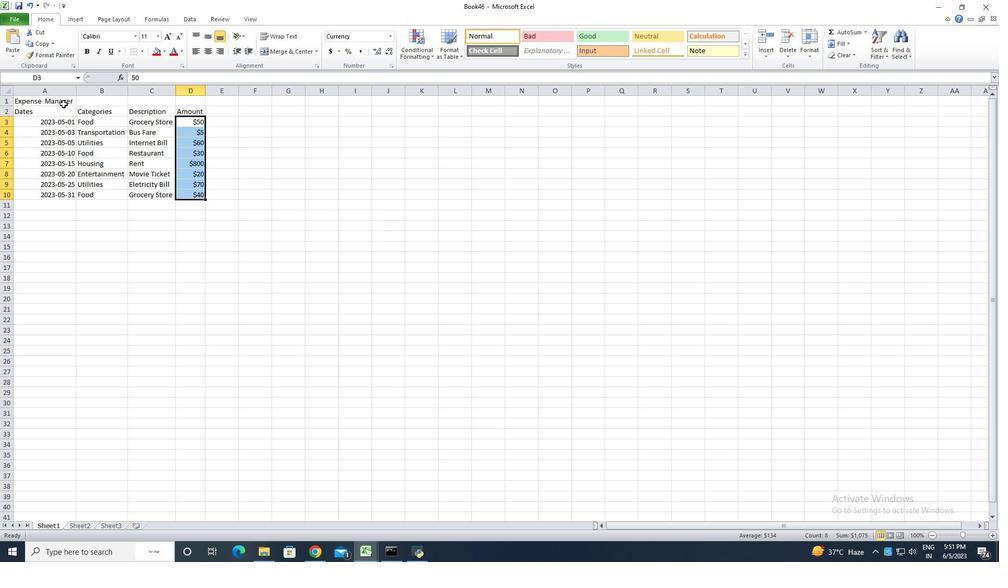 
Action: Mouse pressed left at (62, 102)
Screenshot: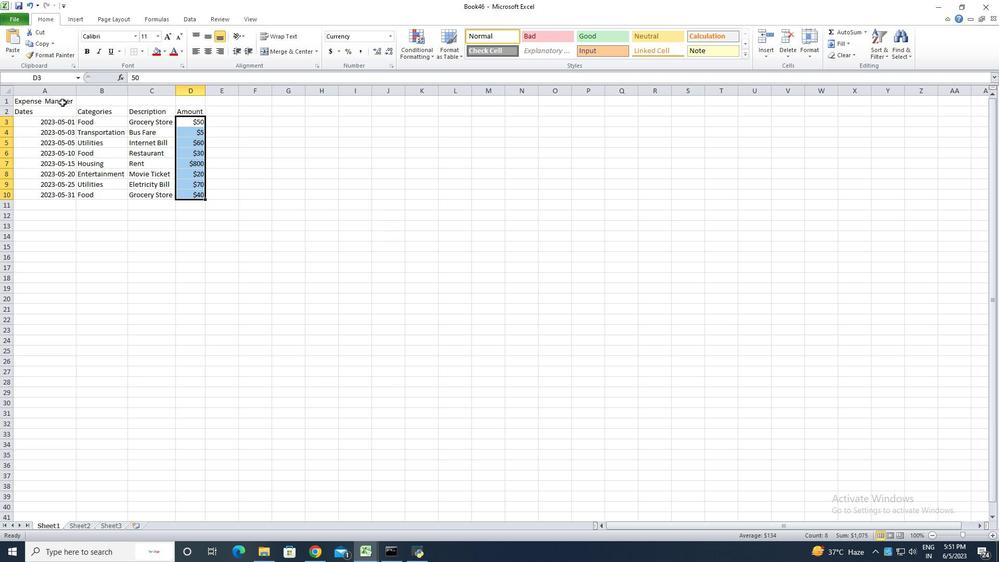 
Action: Mouse moved to (290, 50)
Screenshot: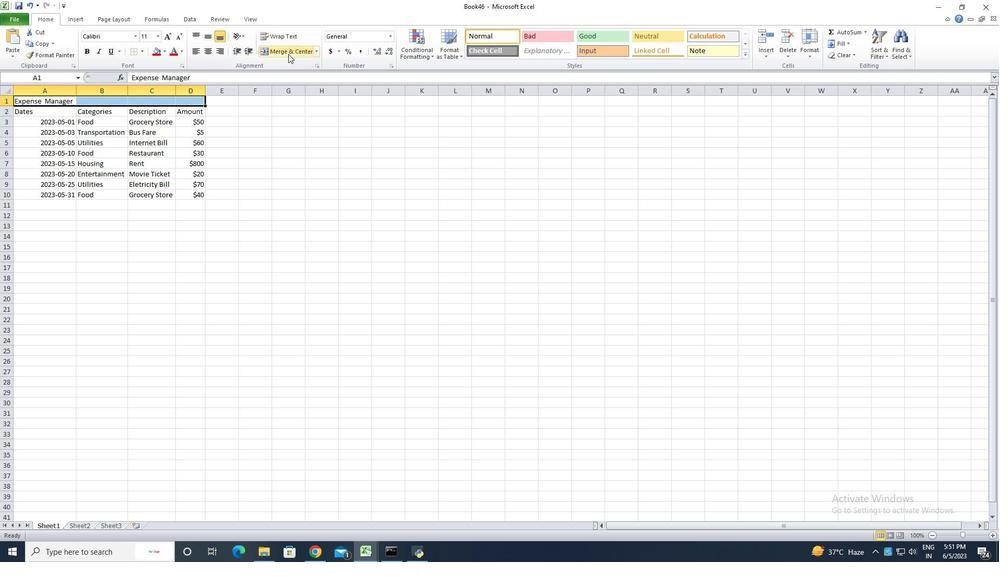 
Action: Mouse pressed left at (290, 50)
Screenshot: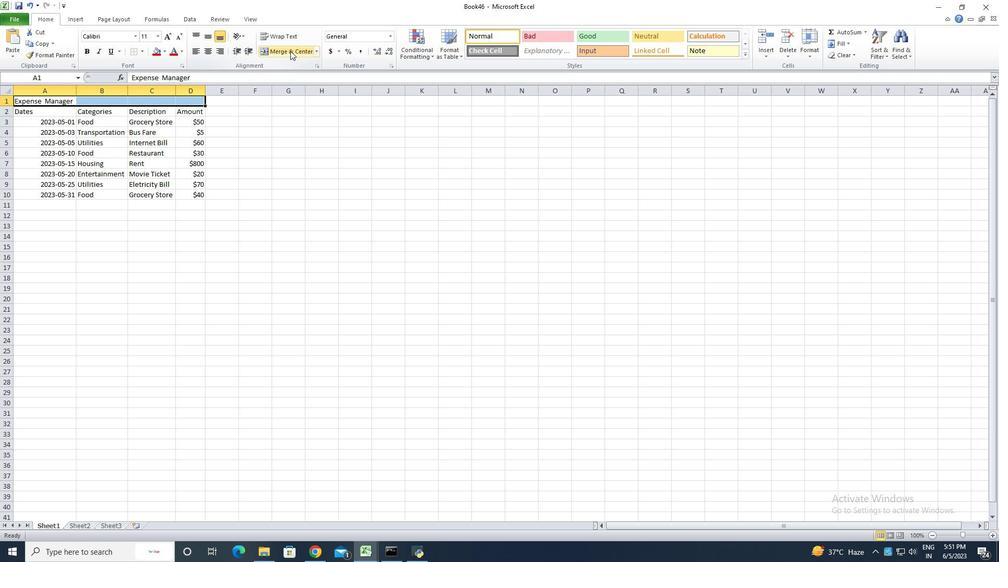 
Action: Mouse moved to (14, 20)
Screenshot: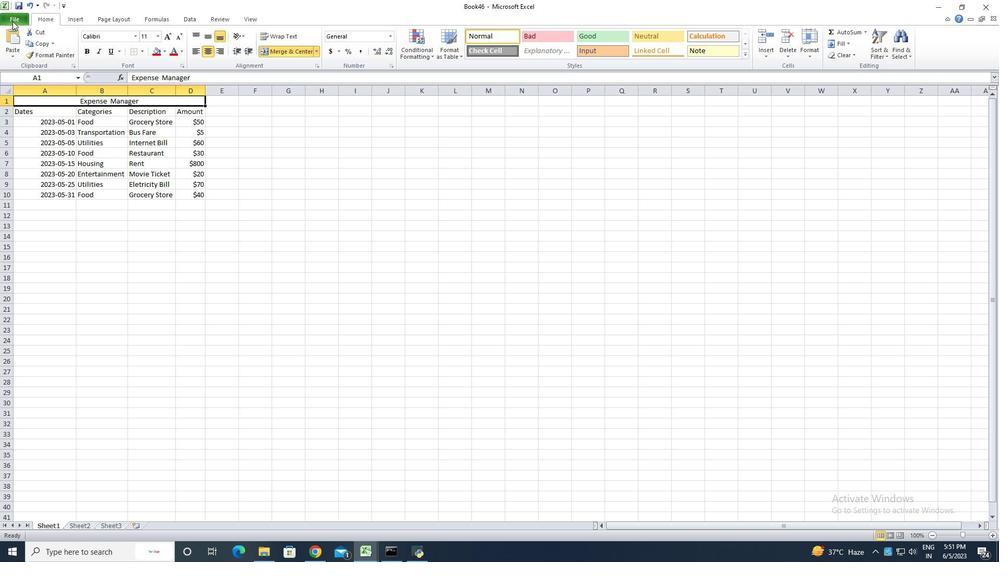 
Action: Mouse pressed left at (14, 20)
Screenshot: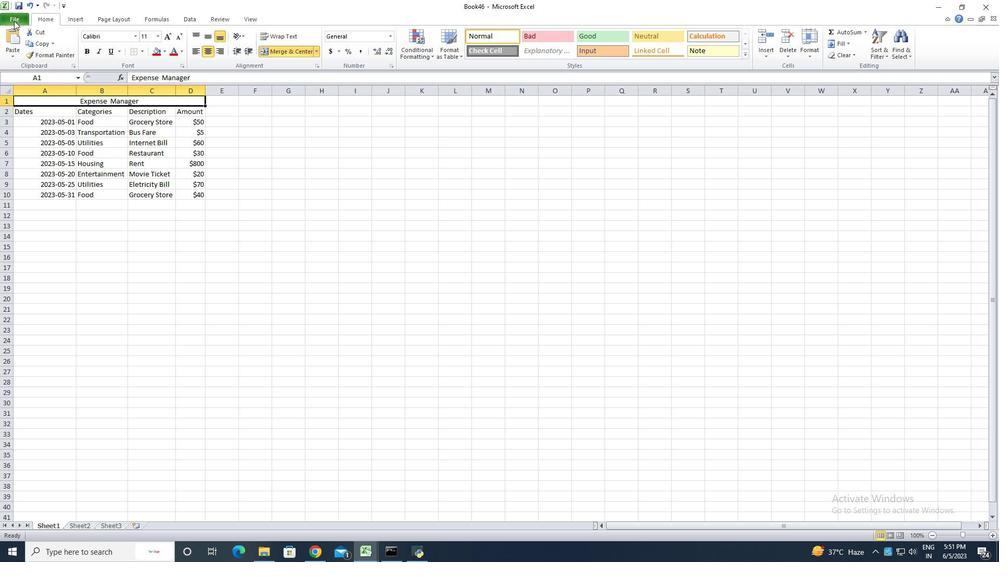 
Action: Mouse moved to (26, 52)
Screenshot: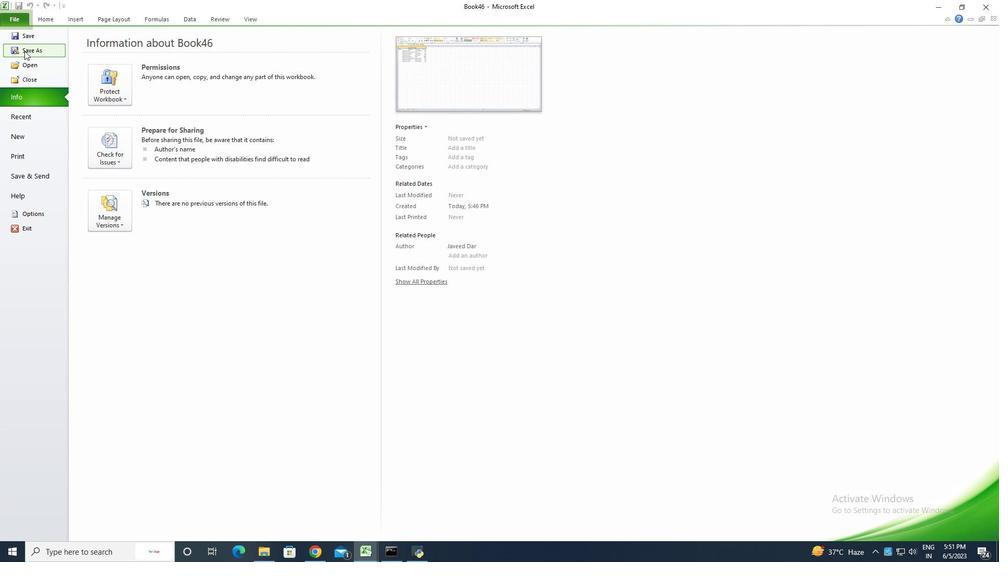 
Action: Mouse pressed left at (26, 52)
Screenshot: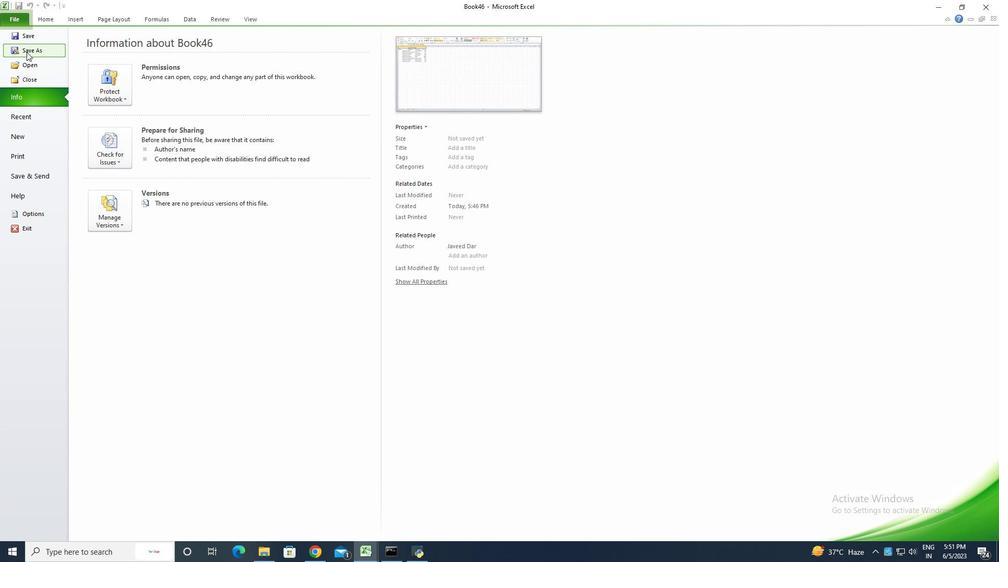 
Action: Key pressed <Key.shift>Excelerate<Key.space><Key.shift>Sales<Key.space>log
Screenshot: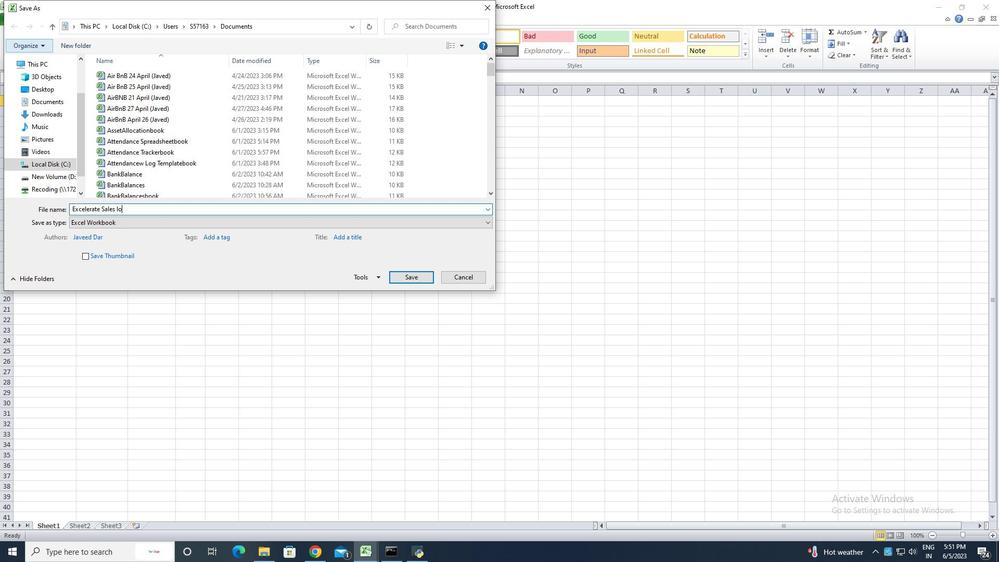
Action: Mouse moved to (418, 280)
Screenshot: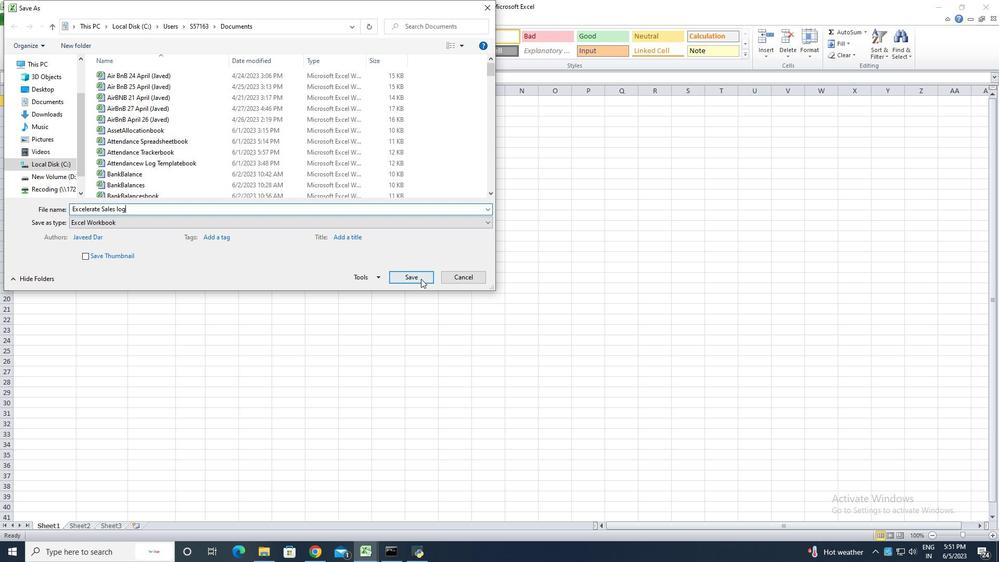 
Action: Mouse pressed left at (418, 280)
Screenshot: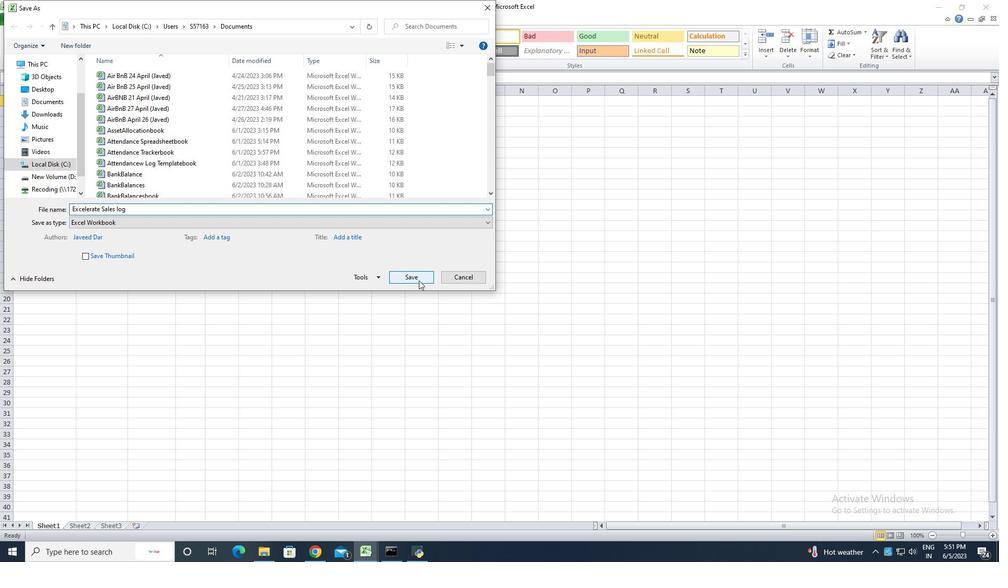 
Action: Mouse moved to (344, 285)
Screenshot: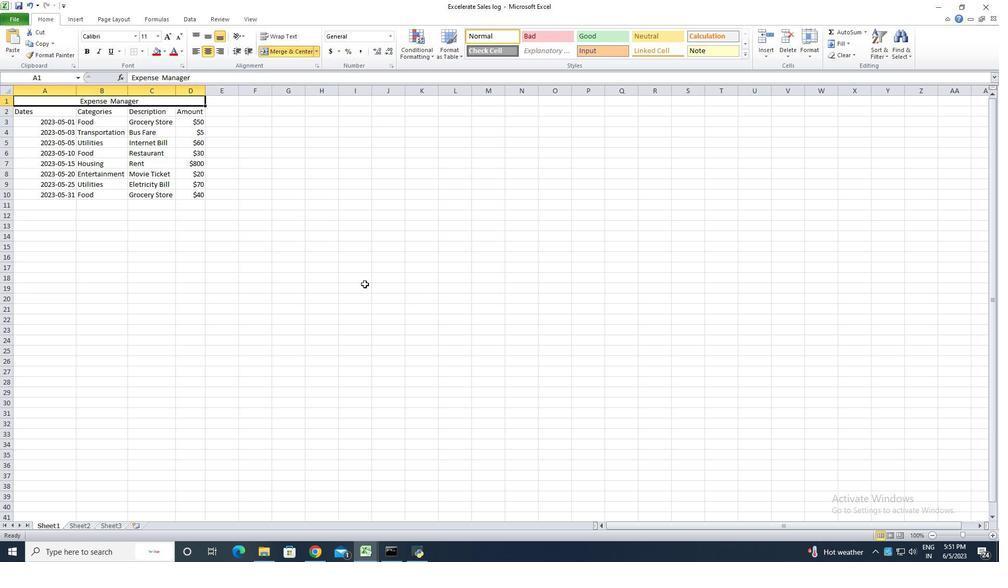 
Action: Key pressed ctrl+S
Screenshot: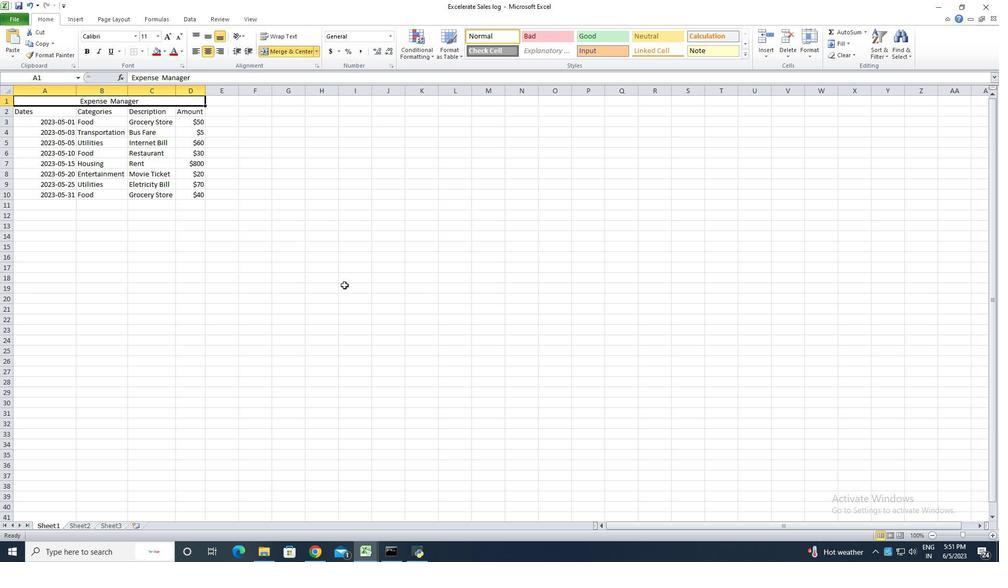 
